 Task: Look for space in Ciudad Delicias, Mexico from 6th September, 2023 to 10th September, 2023 for 1 adult in price range Rs.9000 to Rs.17000. Place can be private room with 1  bedroom having 1 bed and 1 bathroom. Property type can be house, flat, guest house, hotel. Booking option can be shelf check-in. Required host language is English.
Action: Mouse moved to (400, 107)
Screenshot: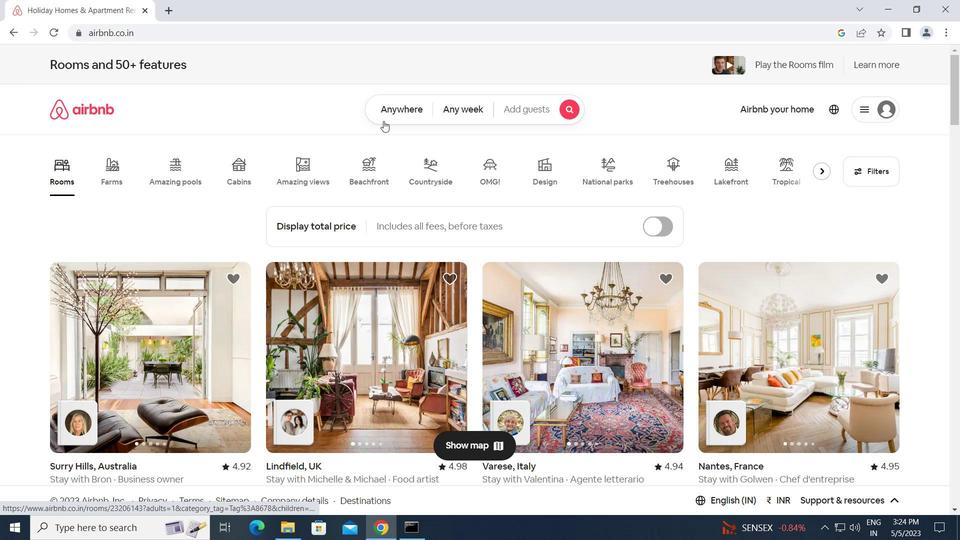 
Action: Mouse pressed left at (400, 107)
Screenshot: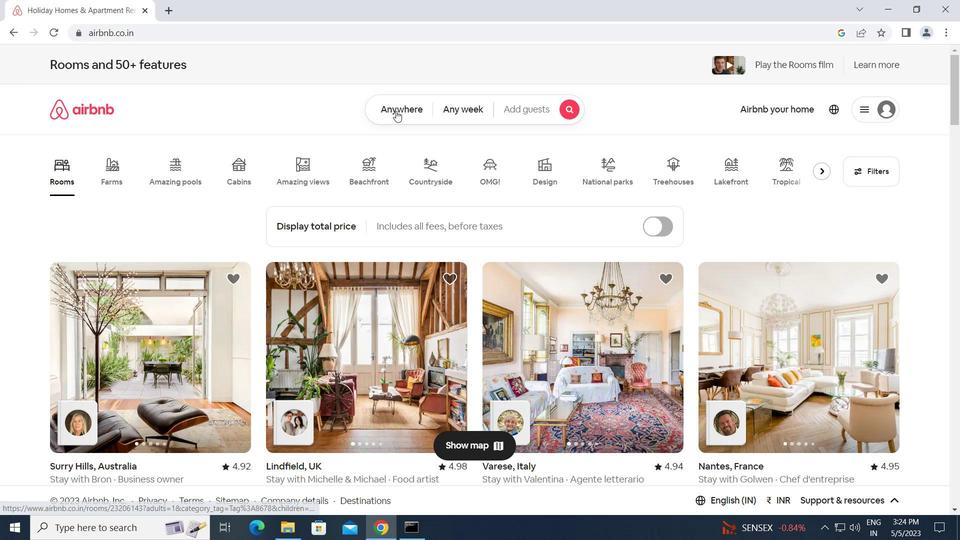 
Action: Mouse moved to (296, 149)
Screenshot: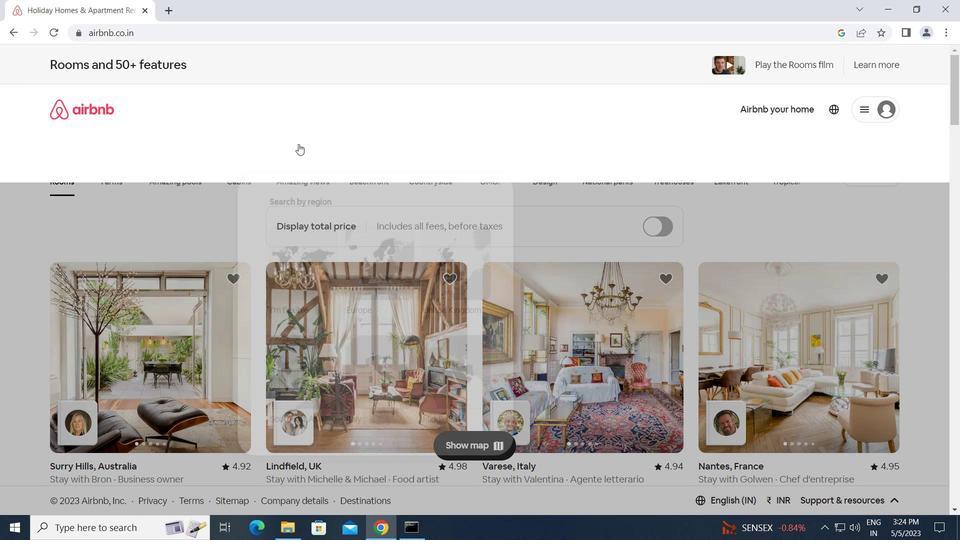 
Action: Mouse pressed left at (296, 149)
Screenshot: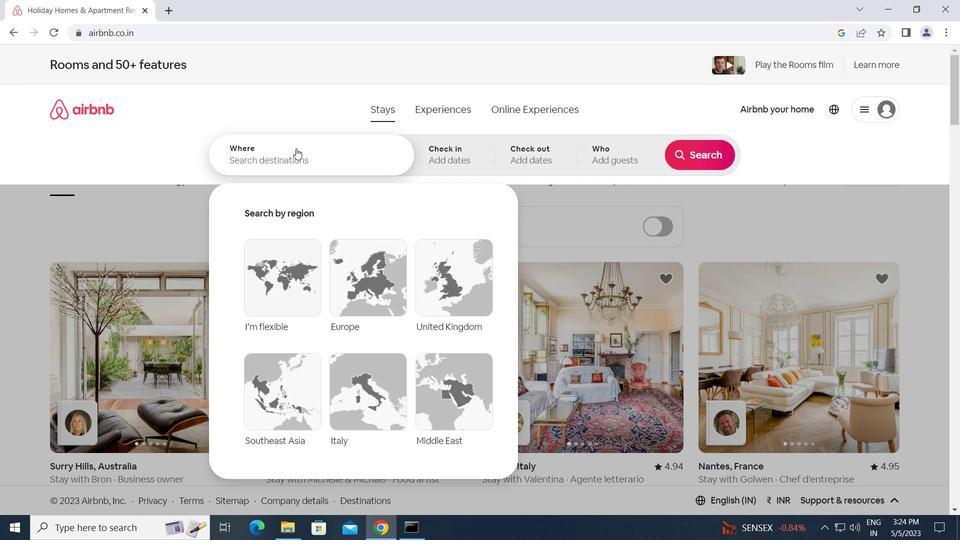 
Action: Key pressed <Key.caps_lock><Key.caps_lock>c<Key.caps_lock>iudad<Key.space><Key.caps_lock>d<Key.caps_lock>elicias,
Screenshot: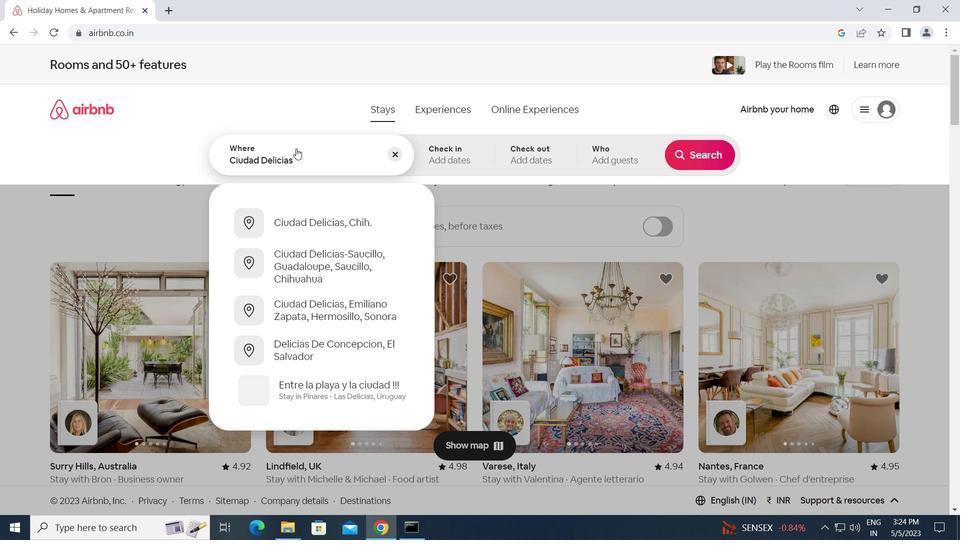 
Action: Mouse moved to (927, 65)
Screenshot: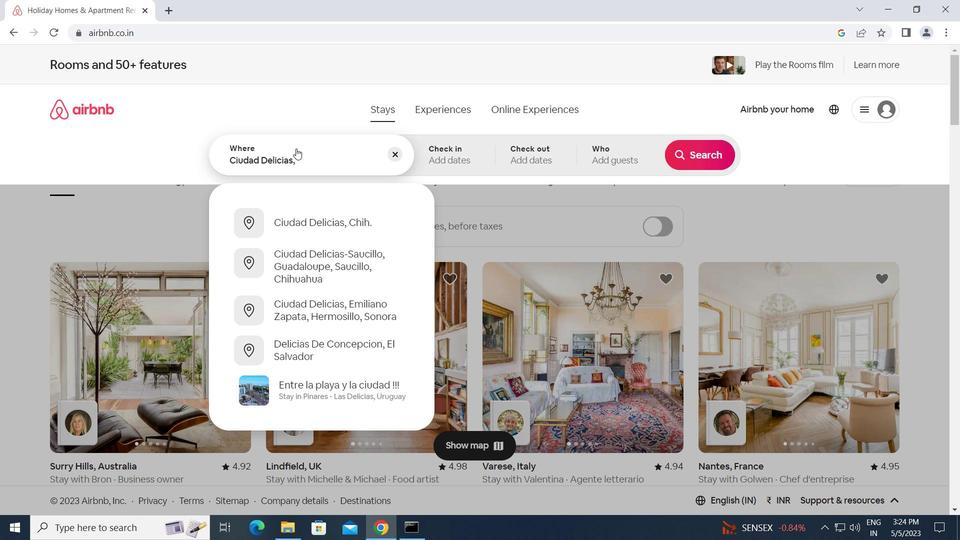 
Action: Key pressed <Key.caps_lock><Key.space>m<Key.caps_lock>exico<Key.enter>
Screenshot: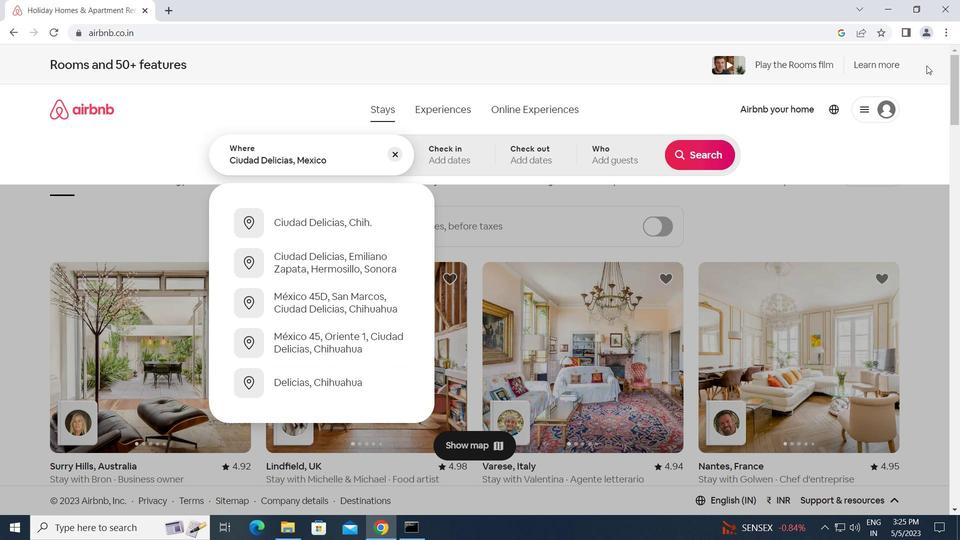 
Action: Mouse moved to (704, 256)
Screenshot: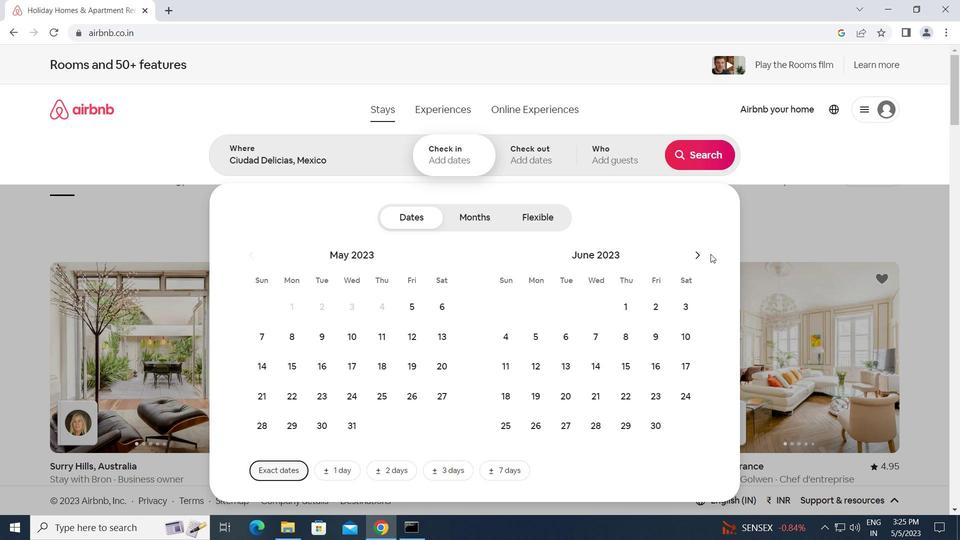 
Action: Mouse pressed left at (704, 256)
Screenshot: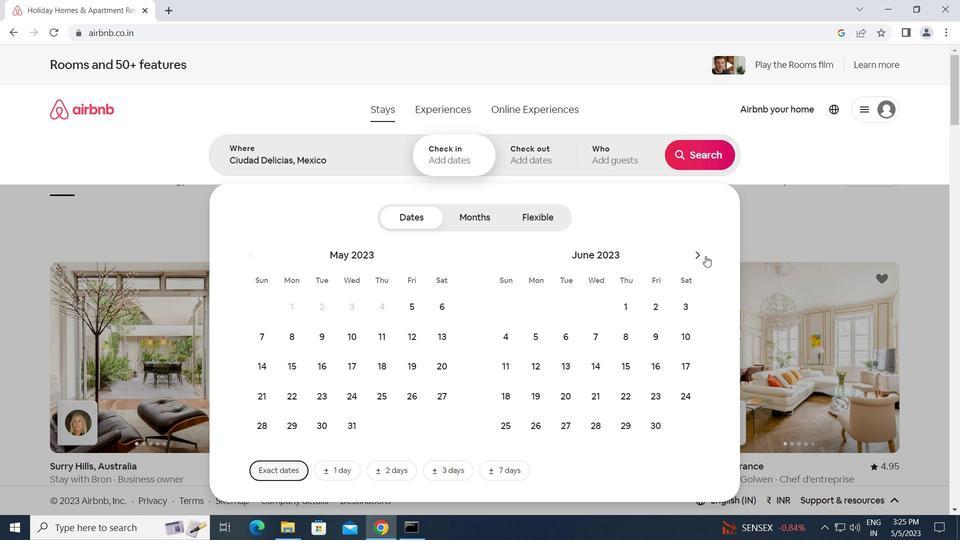 
Action: Mouse pressed left at (704, 256)
Screenshot: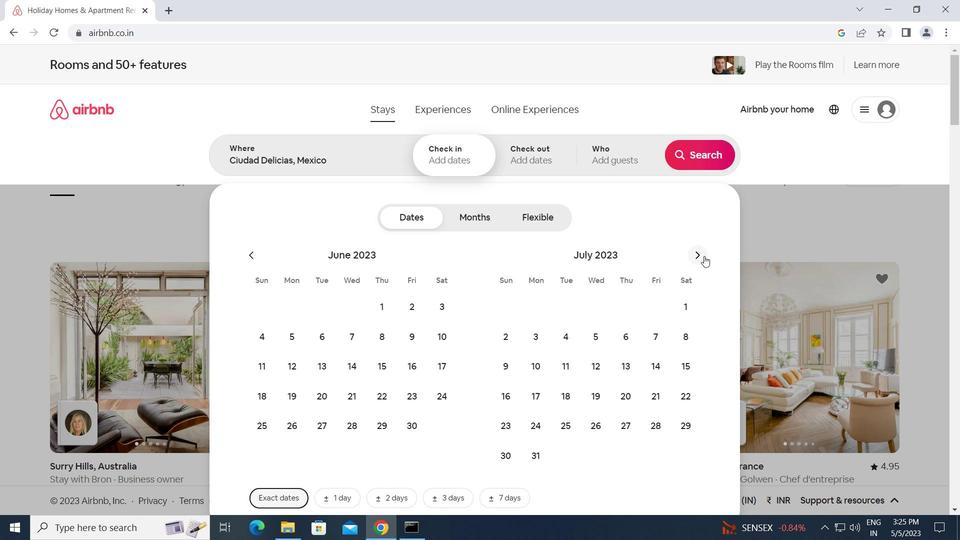 
Action: Mouse pressed left at (704, 256)
Screenshot: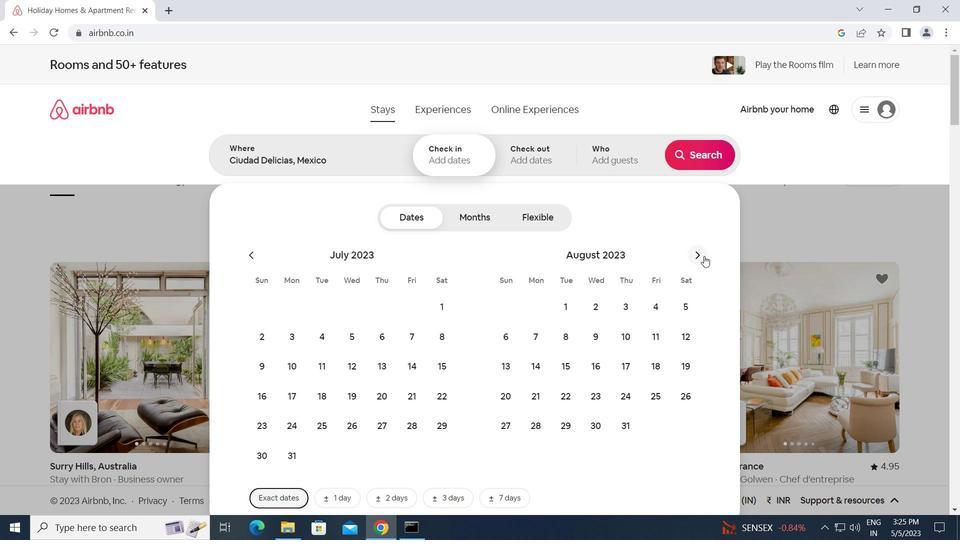 
Action: Mouse moved to (600, 332)
Screenshot: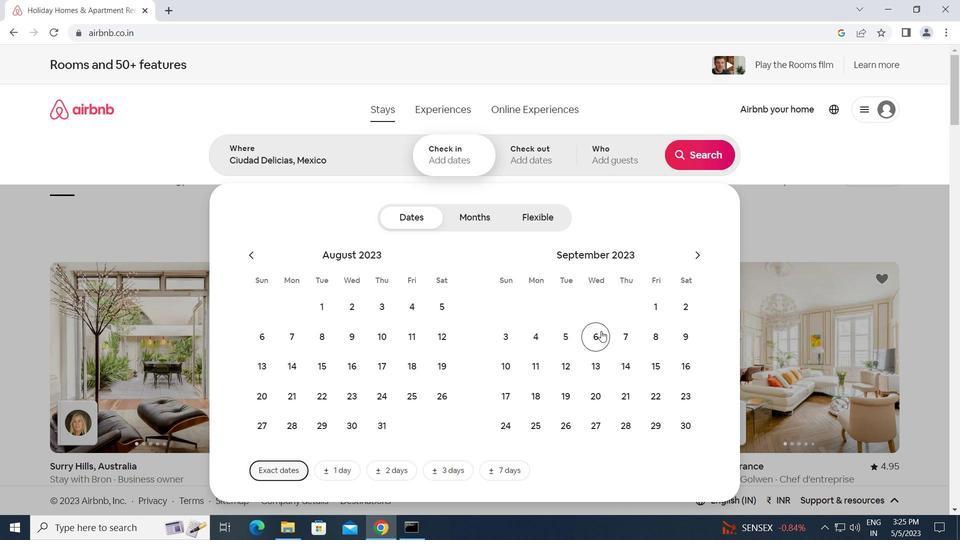 
Action: Mouse pressed left at (600, 332)
Screenshot: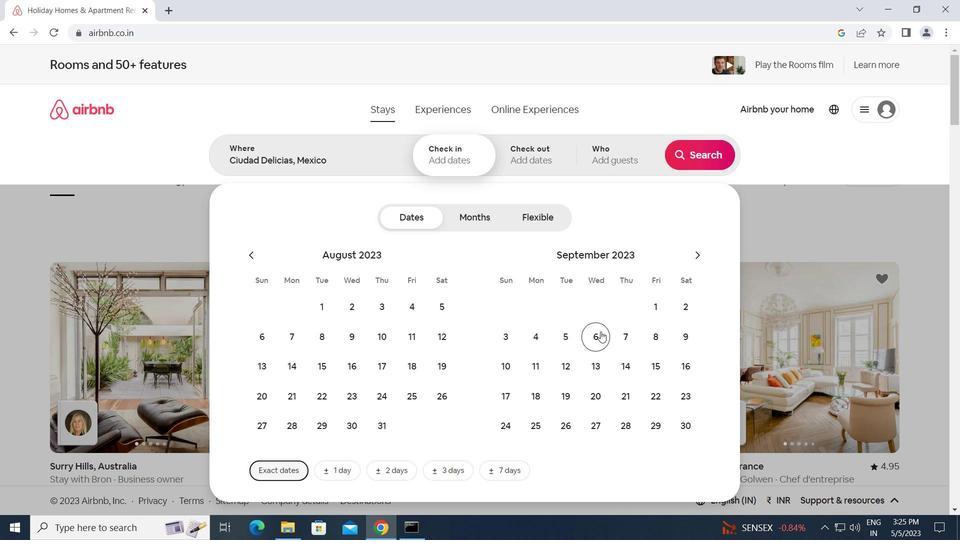 
Action: Mouse moved to (509, 369)
Screenshot: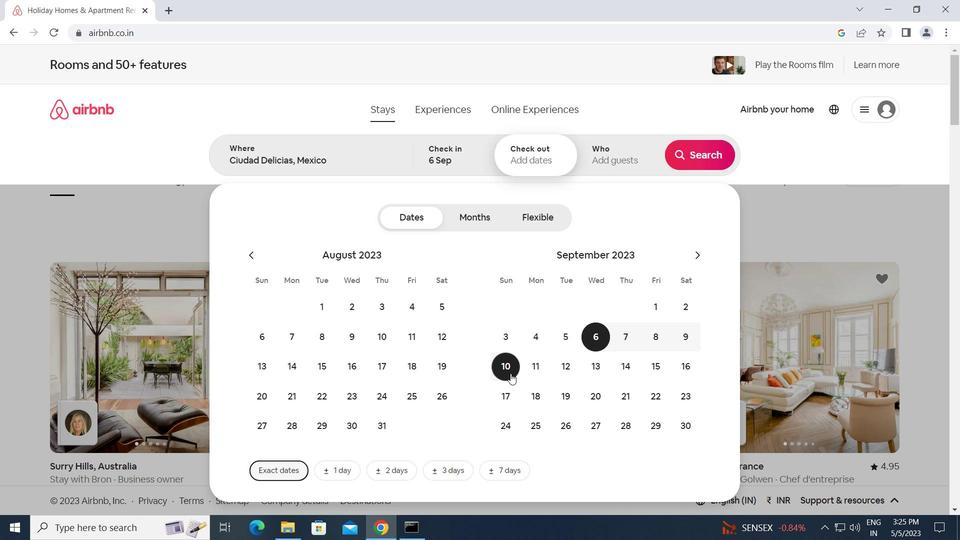 
Action: Mouse pressed left at (509, 369)
Screenshot: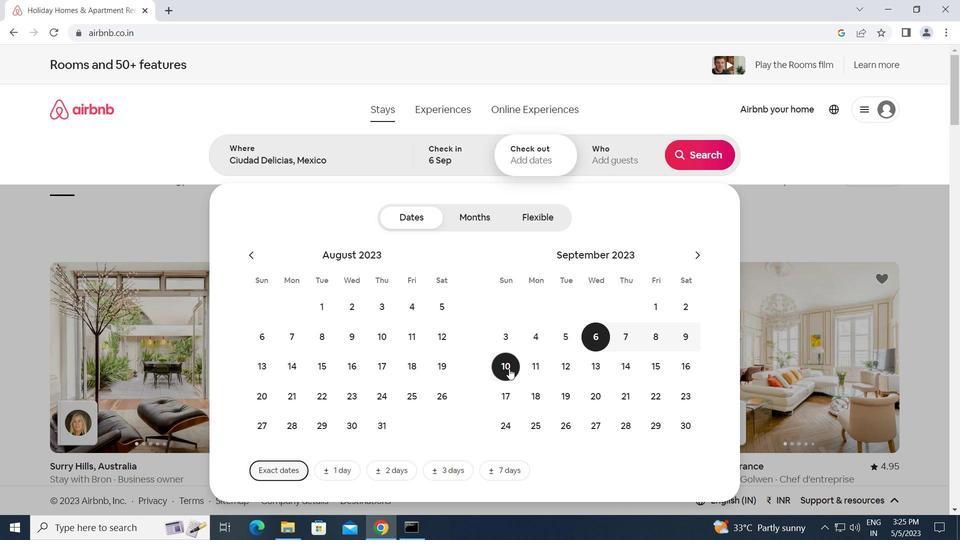 
Action: Mouse moved to (613, 154)
Screenshot: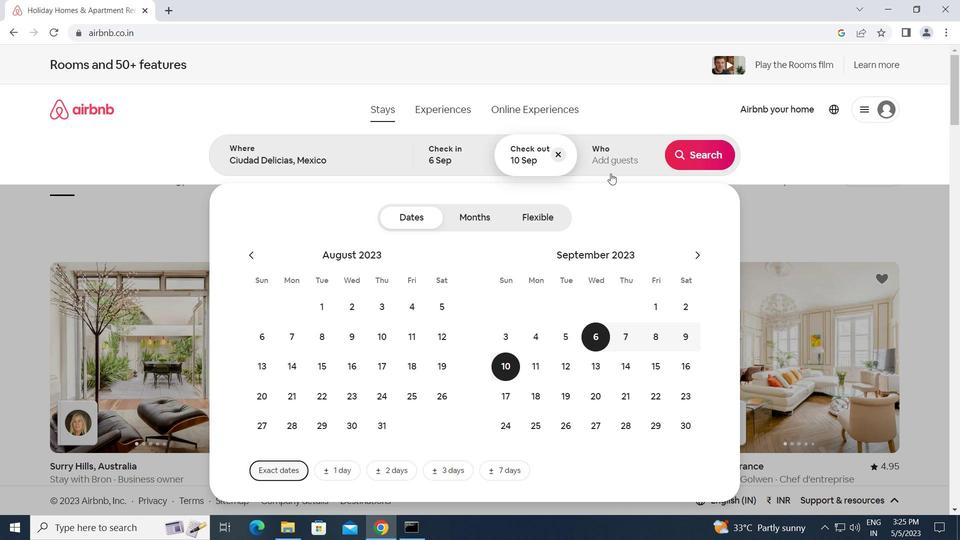 
Action: Mouse pressed left at (613, 154)
Screenshot: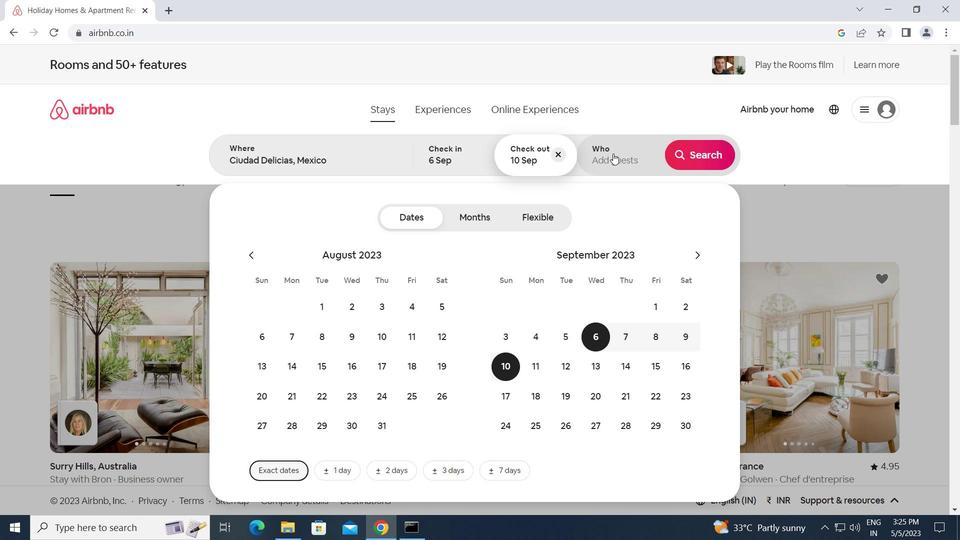 
Action: Mouse moved to (701, 215)
Screenshot: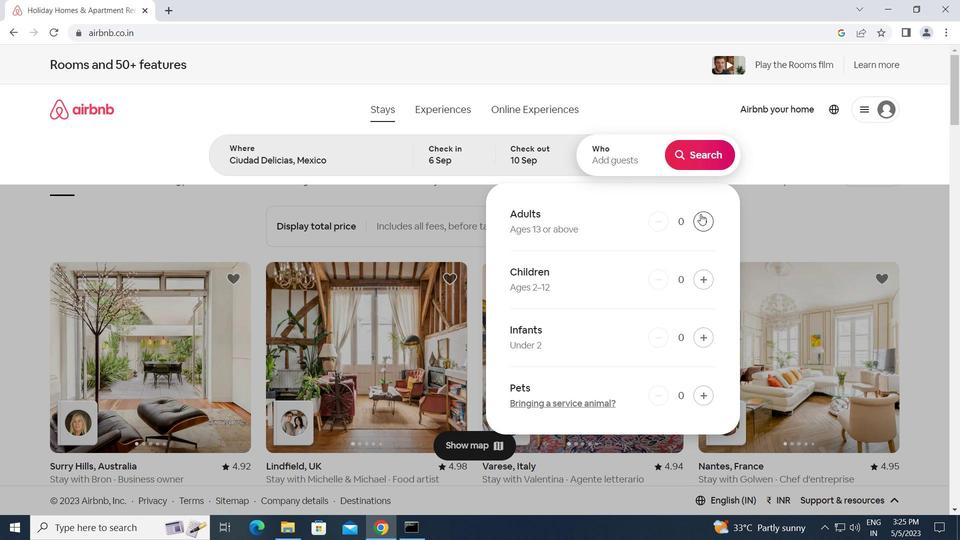 
Action: Mouse pressed left at (701, 215)
Screenshot: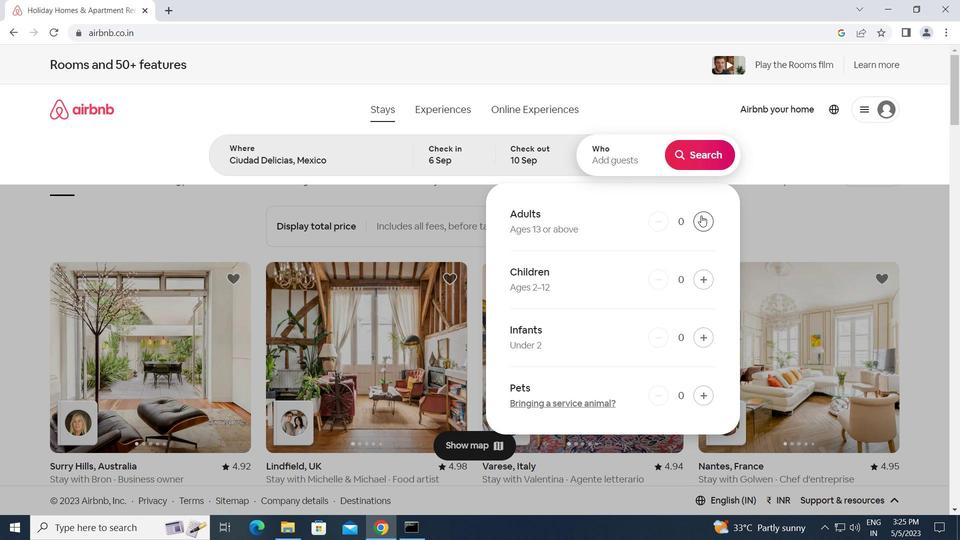 
Action: Mouse moved to (706, 149)
Screenshot: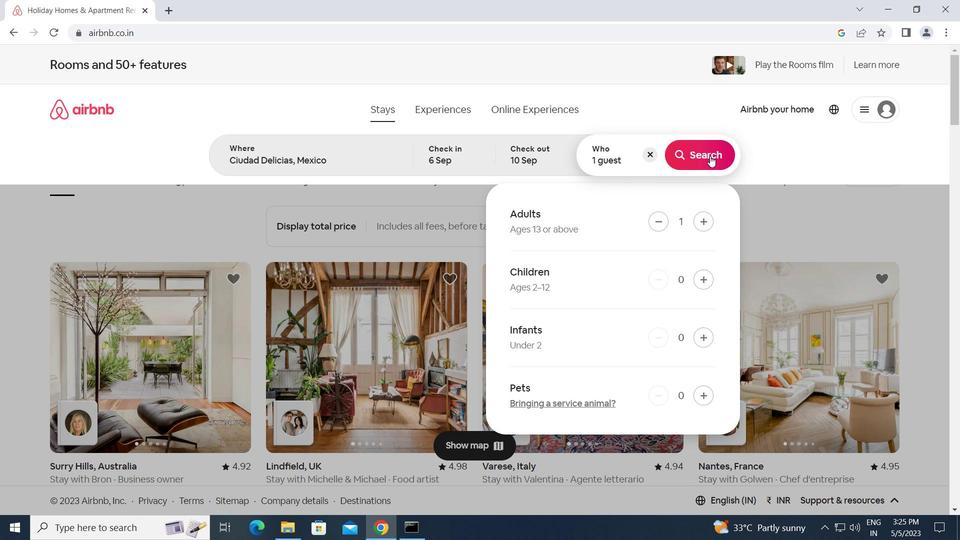 
Action: Mouse pressed left at (706, 149)
Screenshot: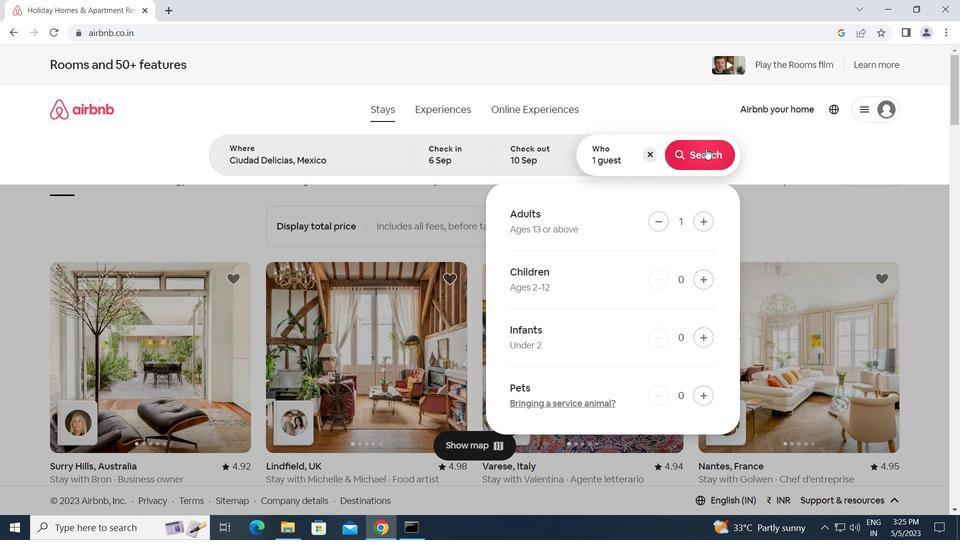
Action: Mouse moved to (896, 123)
Screenshot: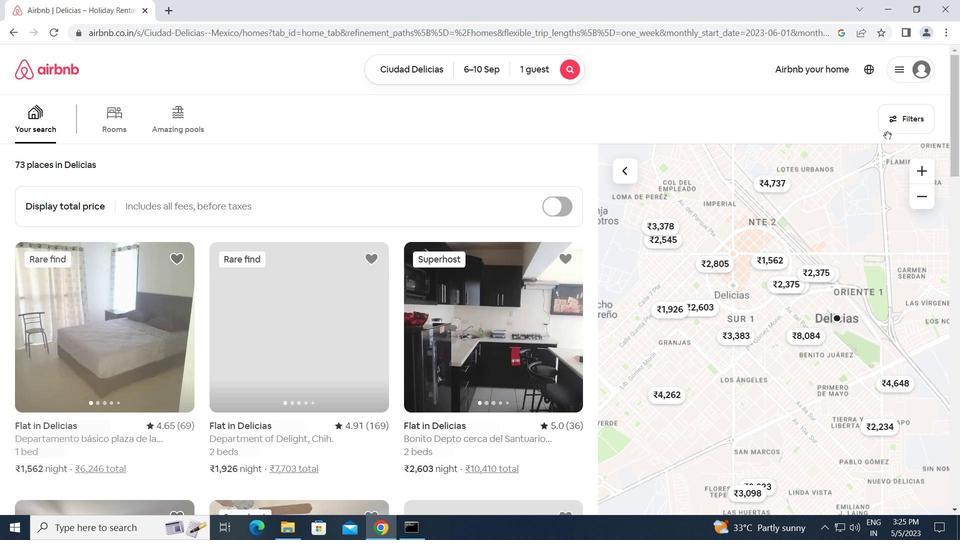 
Action: Mouse pressed left at (896, 123)
Screenshot: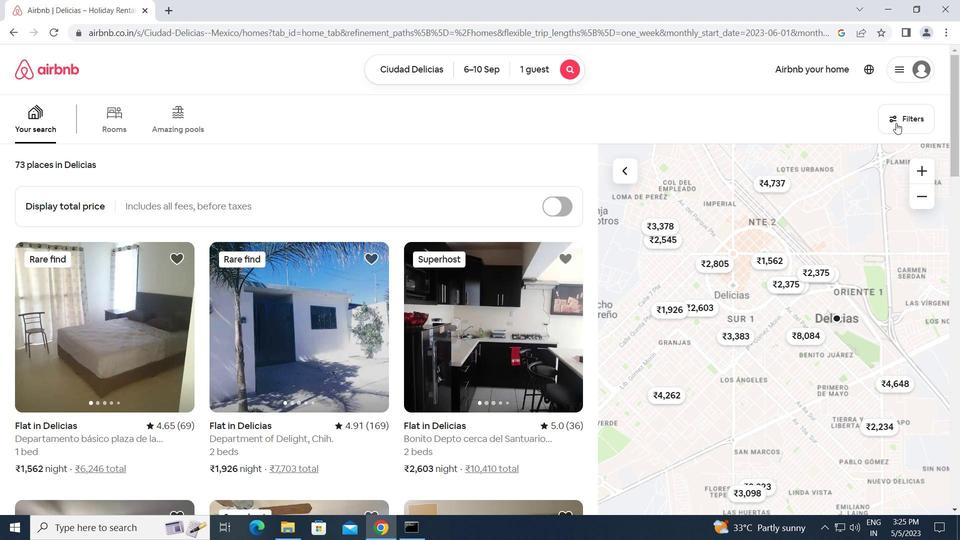 
Action: Mouse moved to (315, 395)
Screenshot: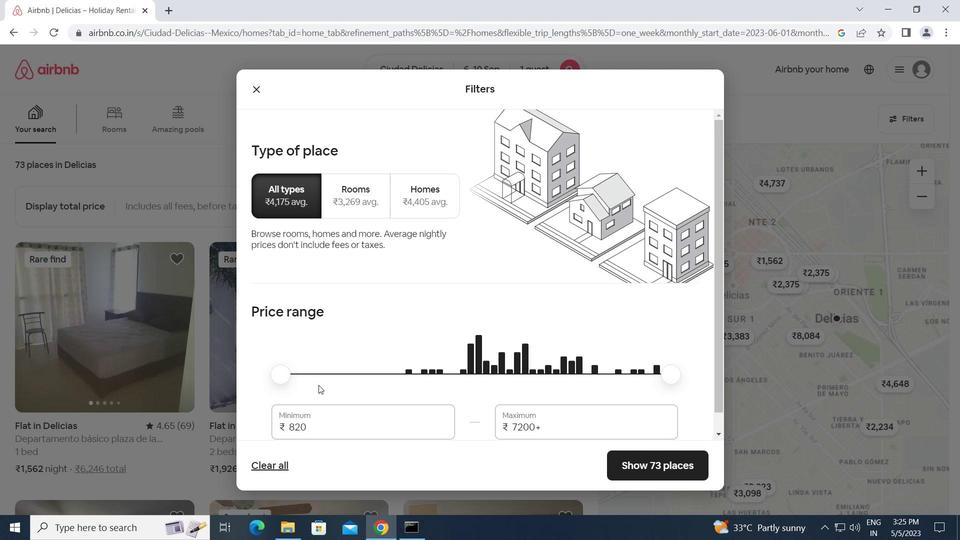 
Action: Mouse scrolled (315, 394) with delta (0, 0)
Screenshot: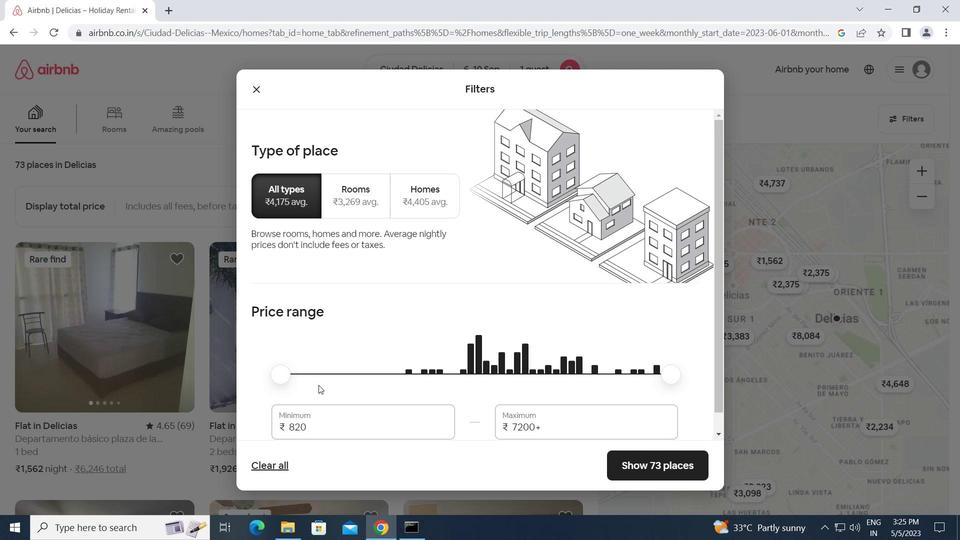 
Action: Mouse moved to (314, 396)
Screenshot: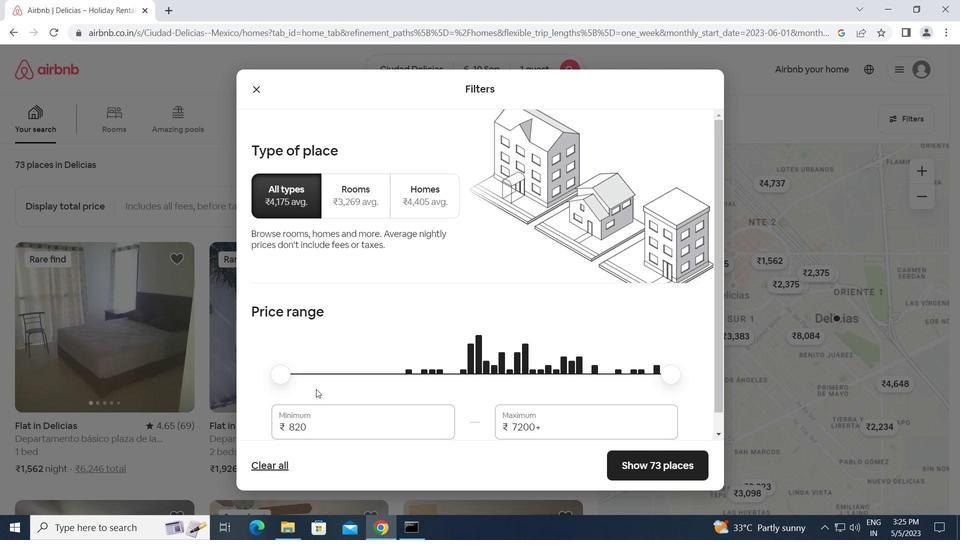 
Action: Mouse scrolled (314, 395) with delta (0, 0)
Screenshot: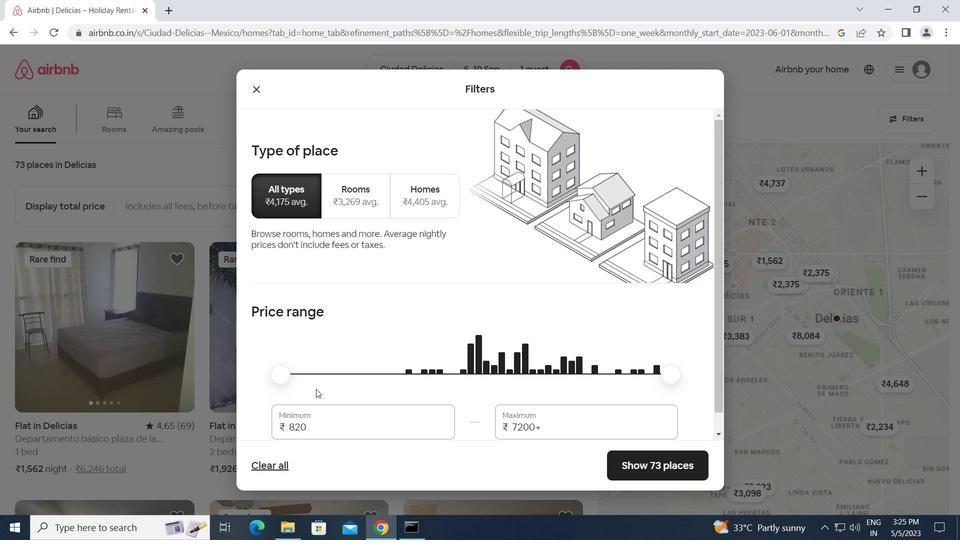 
Action: Mouse moved to (312, 405)
Screenshot: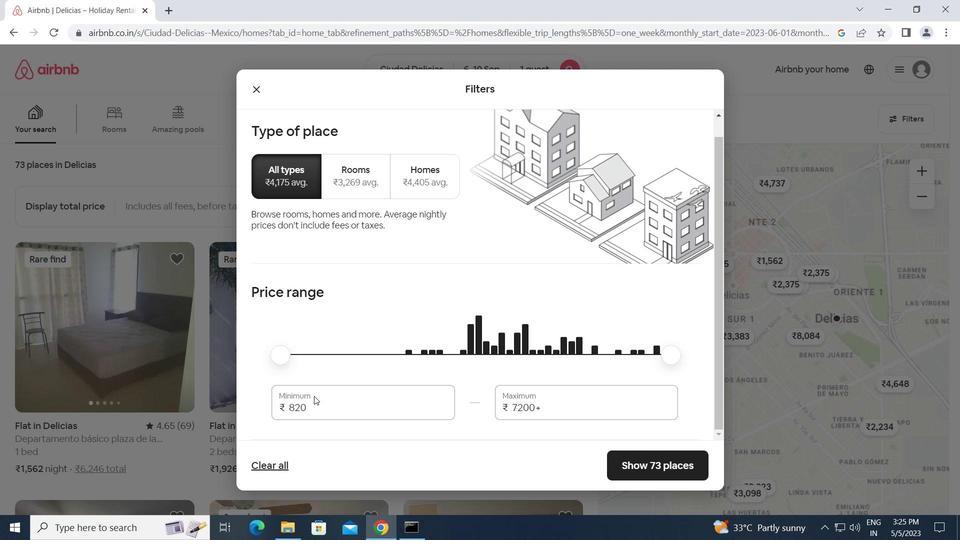 
Action: Mouse pressed left at (312, 405)
Screenshot: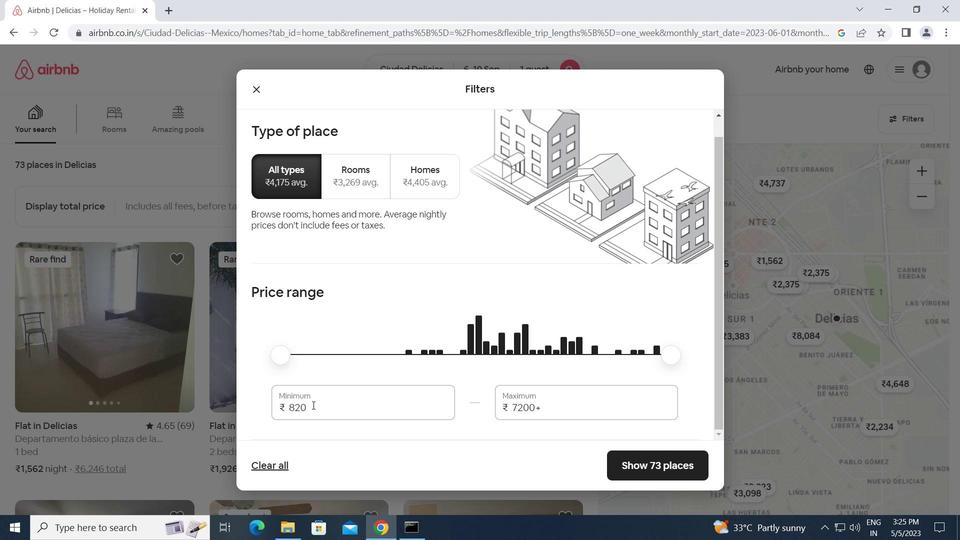 
Action: Mouse moved to (243, 409)
Screenshot: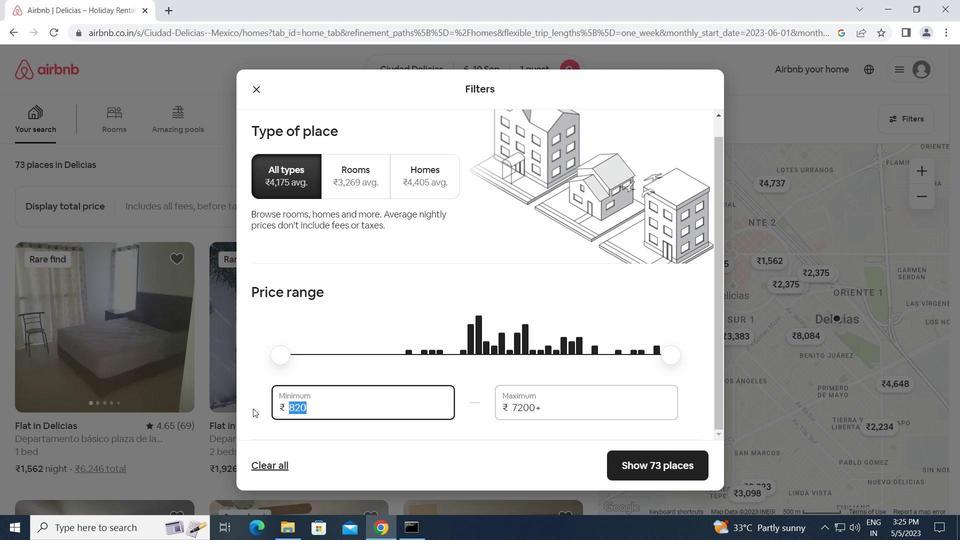 
Action: Key pressed 9000<Key.tab>17000
Screenshot: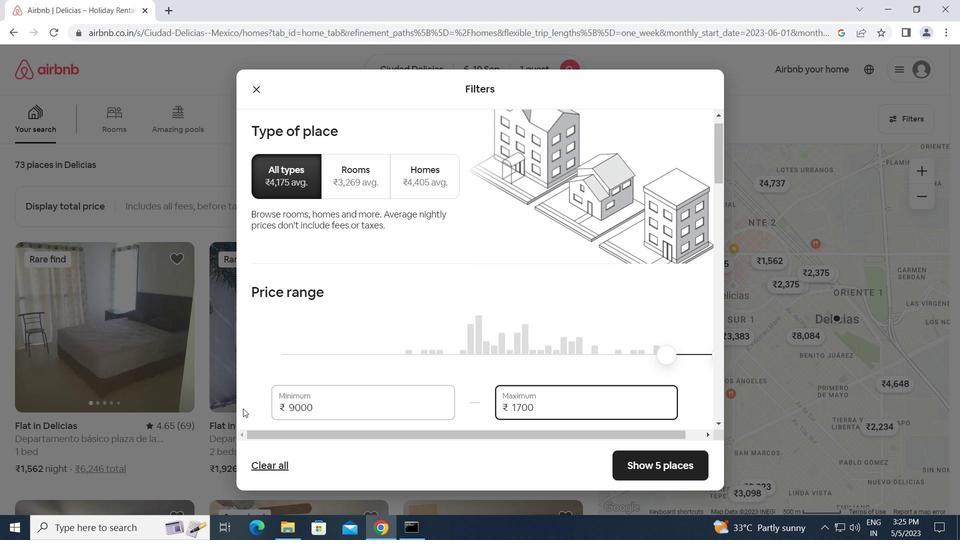 
Action: Mouse moved to (281, 402)
Screenshot: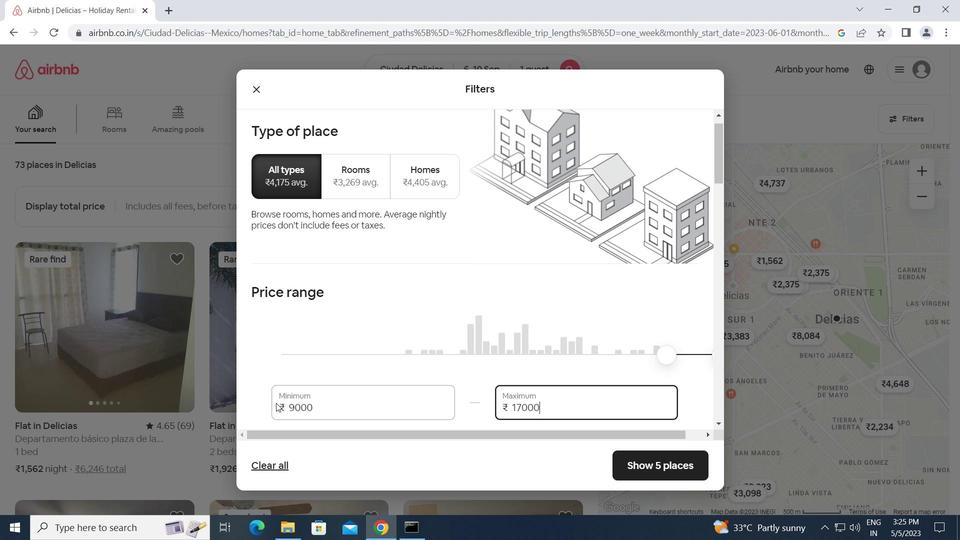 
Action: Mouse scrolled (281, 402) with delta (0, 0)
Screenshot: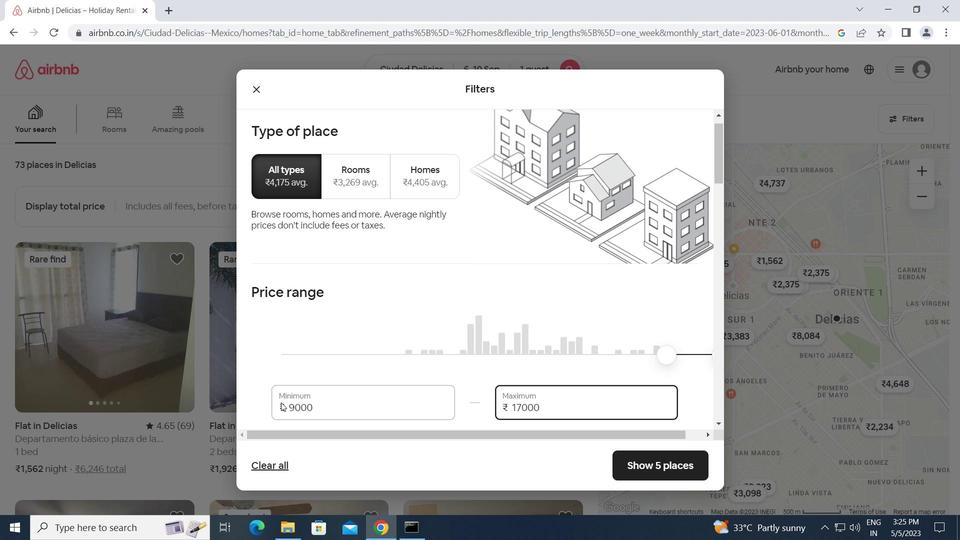 
Action: Mouse scrolled (281, 402) with delta (0, 0)
Screenshot: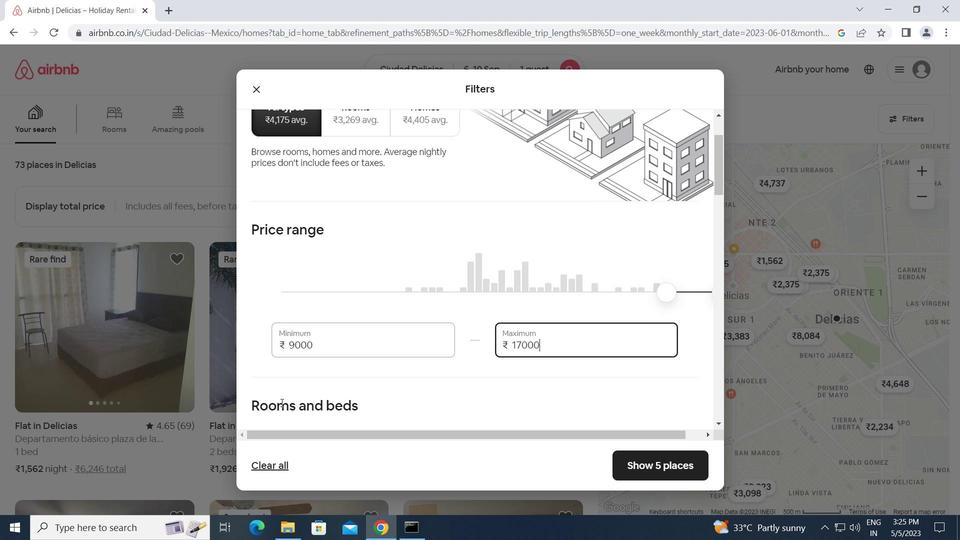 
Action: Mouse moved to (375, 366)
Screenshot: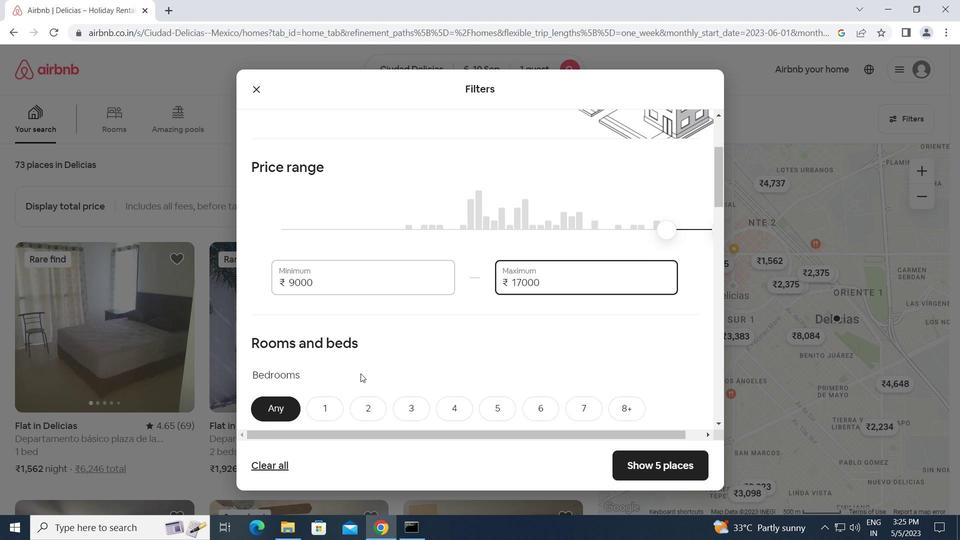 
Action: Mouse scrolled (375, 366) with delta (0, 0)
Screenshot: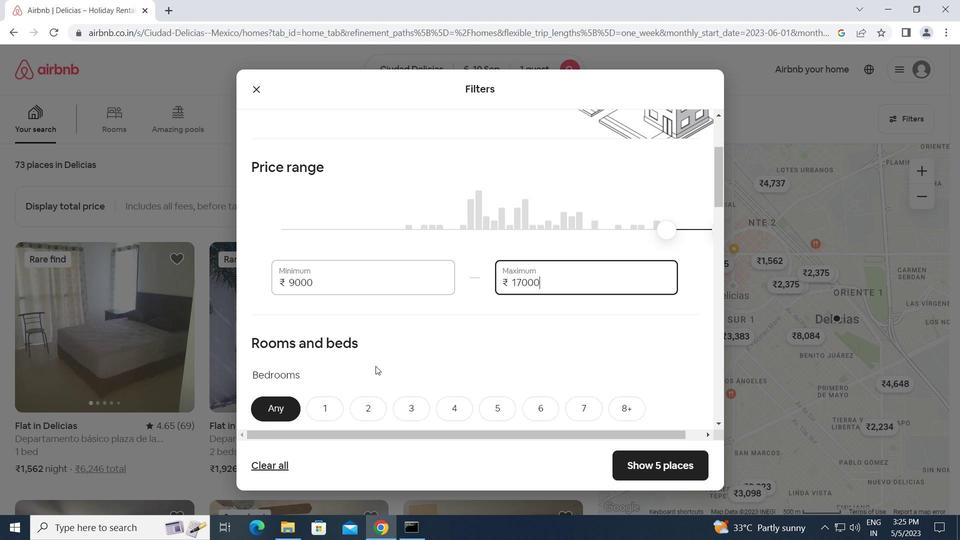 
Action: Mouse scrolled (375, 366) with delta (0, 0)
Screenshot: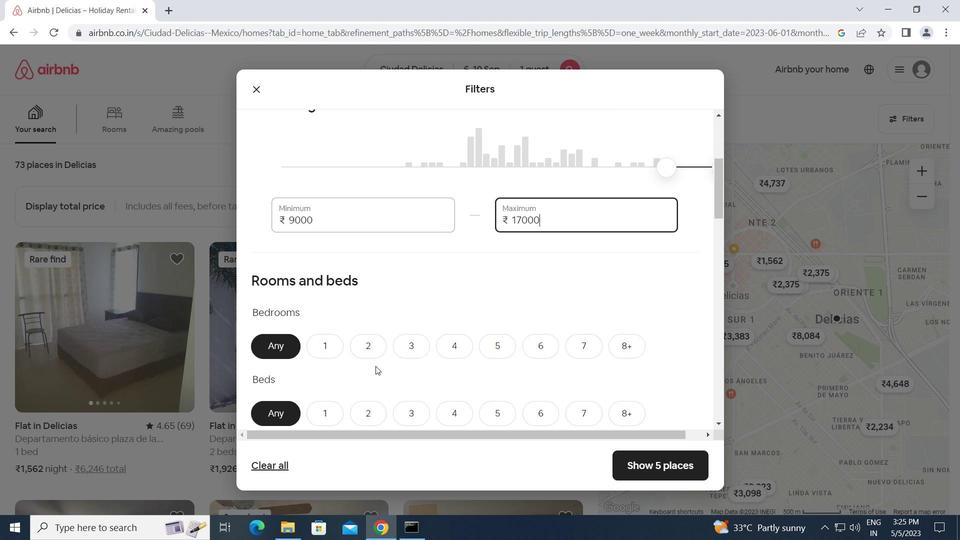 
Action: Mouse scrolled (375, 366) with delta (0, 0)
Screenshot: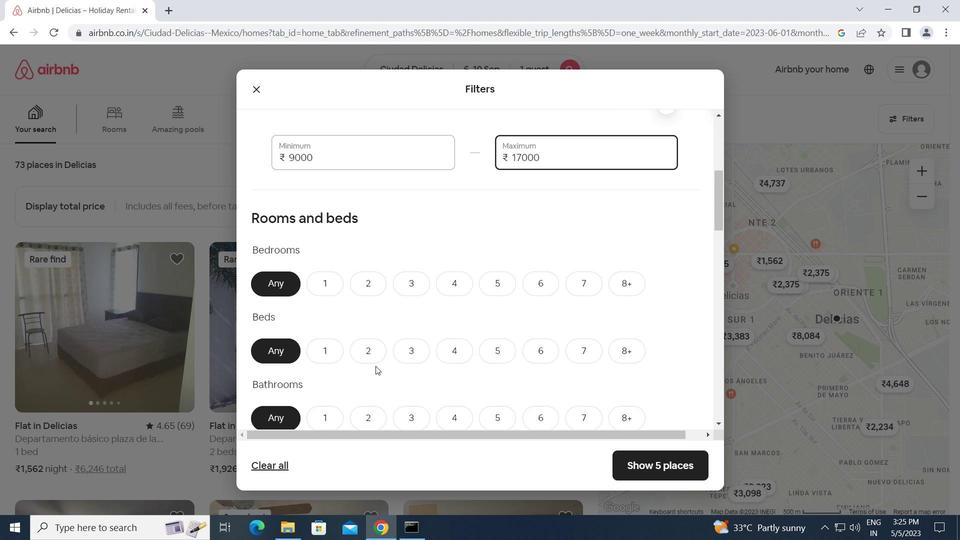 
Action: Mouse moved to (323, 221)
Screenshot: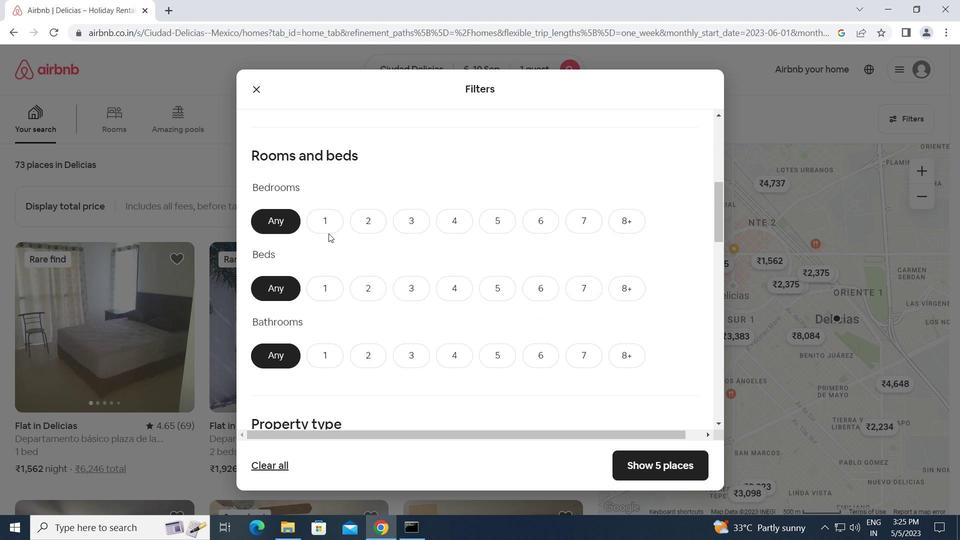 
Action: Mouse pressed left at (323, 221)
Screenshot: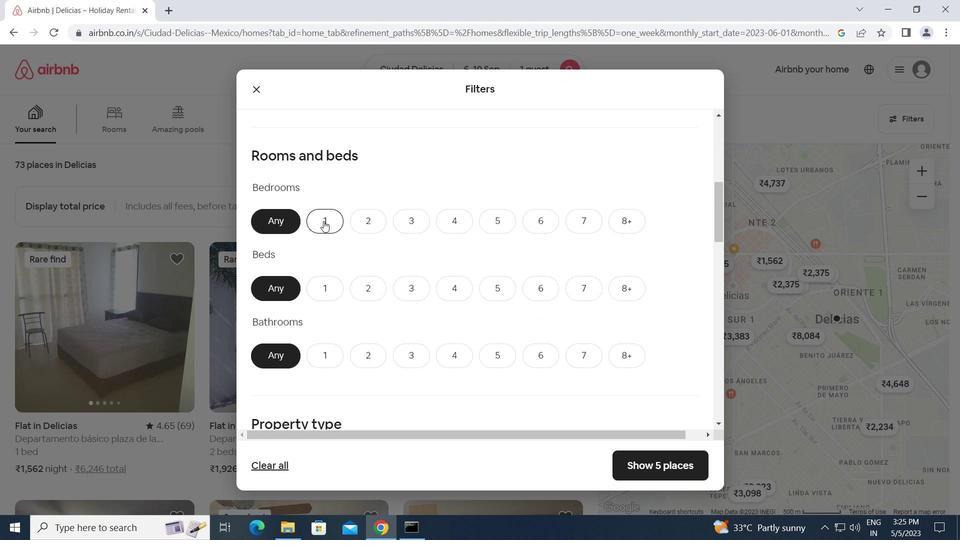 
Action: Mouse moved to (321, 290)
Screenshot: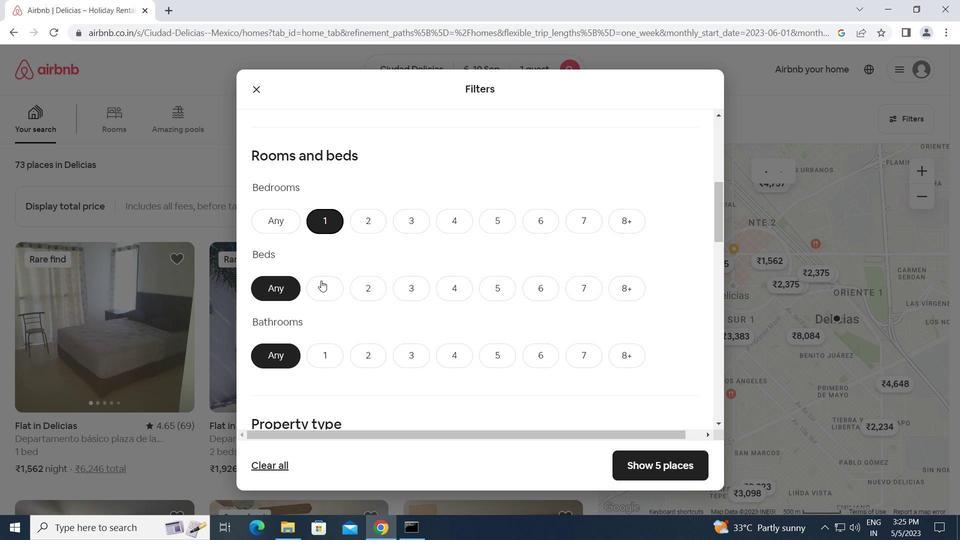 
Action: Mouse pressed left at (321, 290)
Screenshot: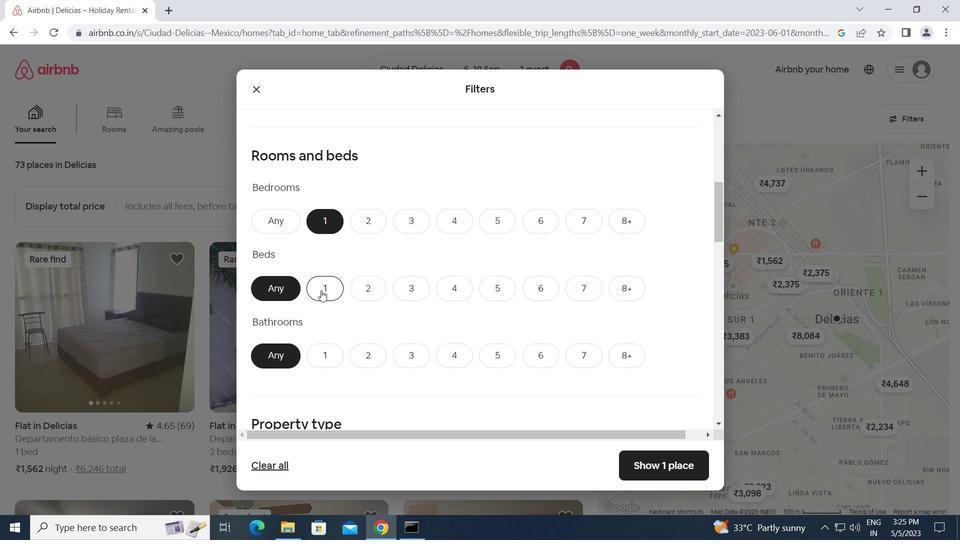 
Action: Mouse moved to (325, 353)
Screenshot: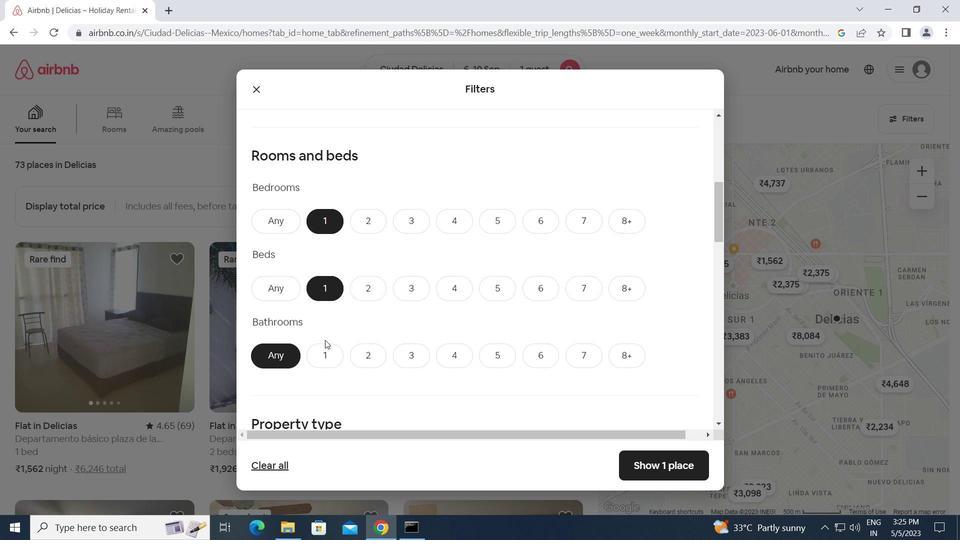 
Action: Mouse pressed left at (325, 353)
Screenshot: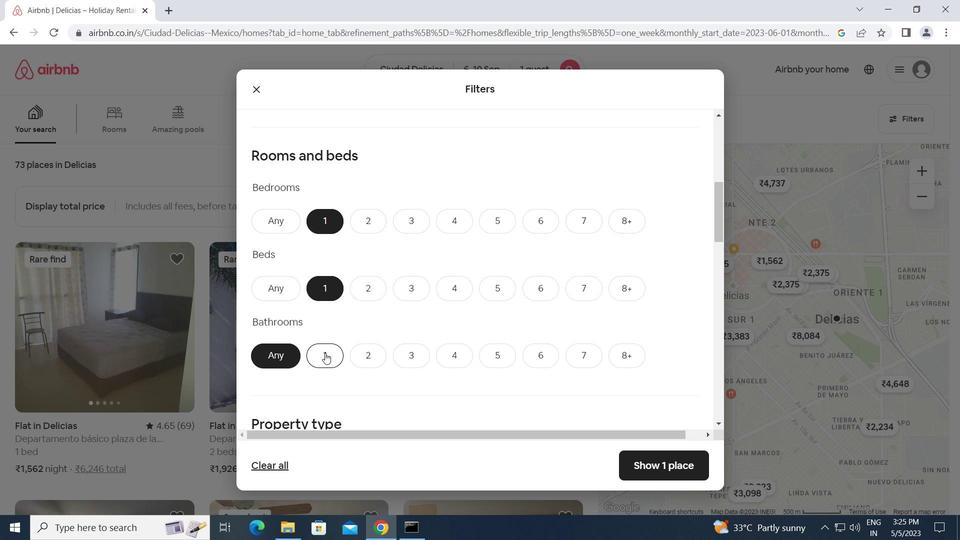 
Action: Mouse moved to (372, 362)
Screenshot: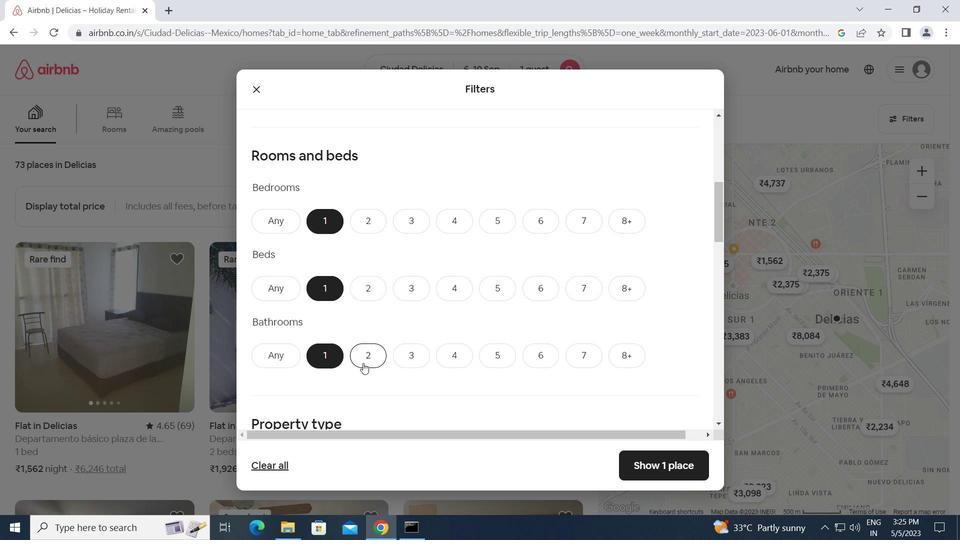 
Action: Mouse scrolled (372, 361) with delta (0, 0)
Screenshot: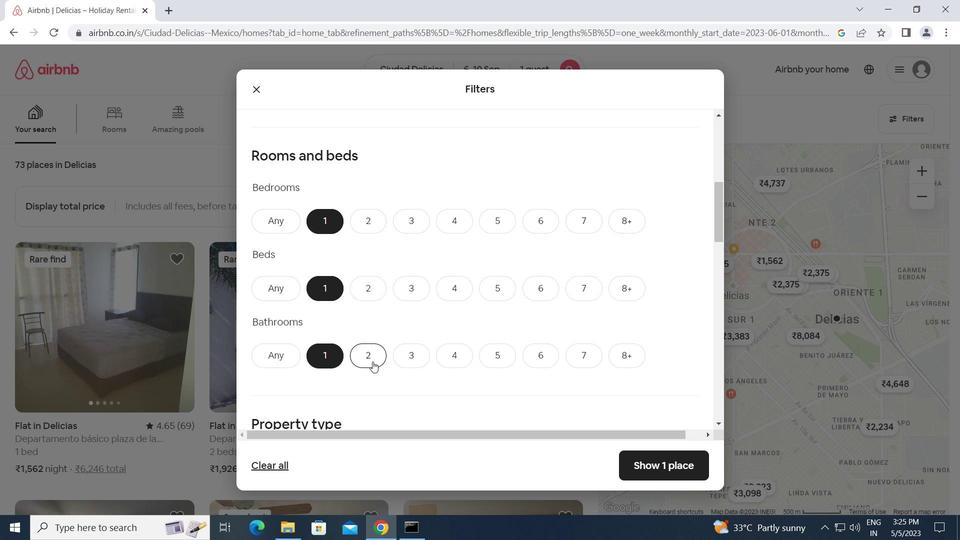 
Action: Mouse scrolled (372, 361) with delta (0, 0)
Screenshot: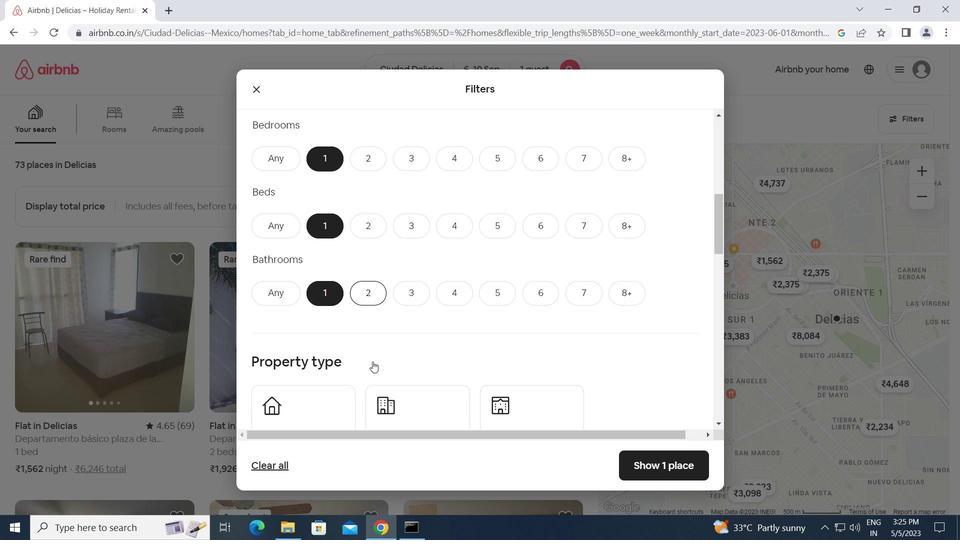 
Action: Mouse moved to (297, 353)
Screenshot: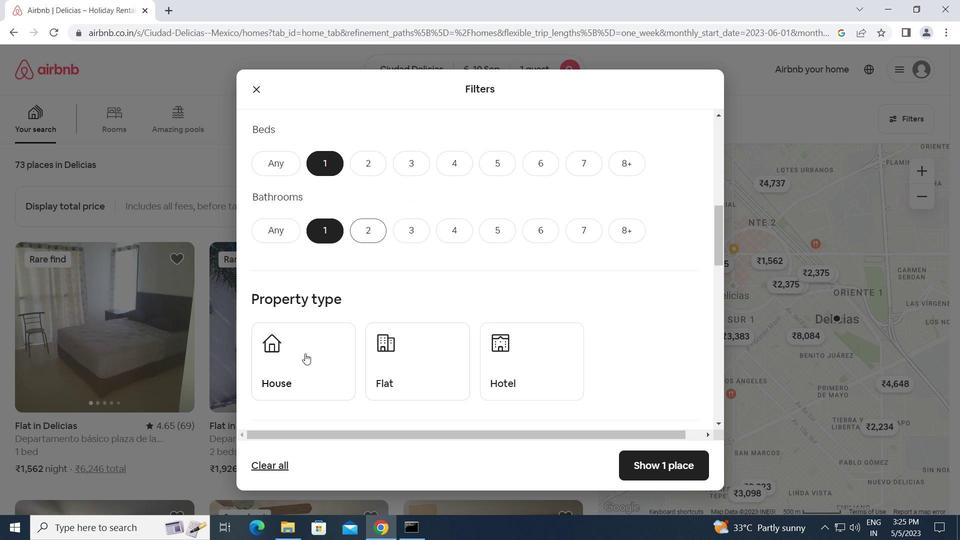 
Action: Mouse pressed left at (297, 353)
Screenshot: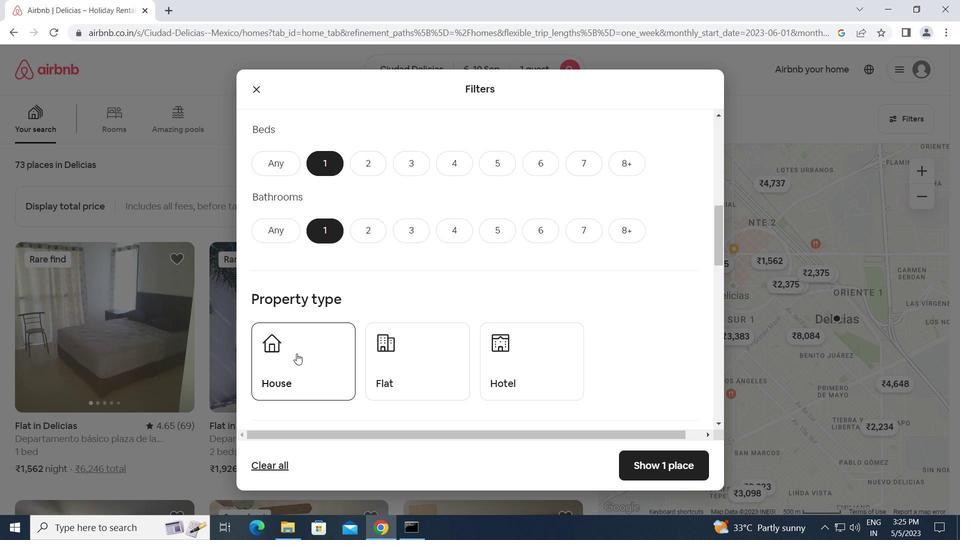 
Action: Mouse moved to (413, 351)
Screenshot: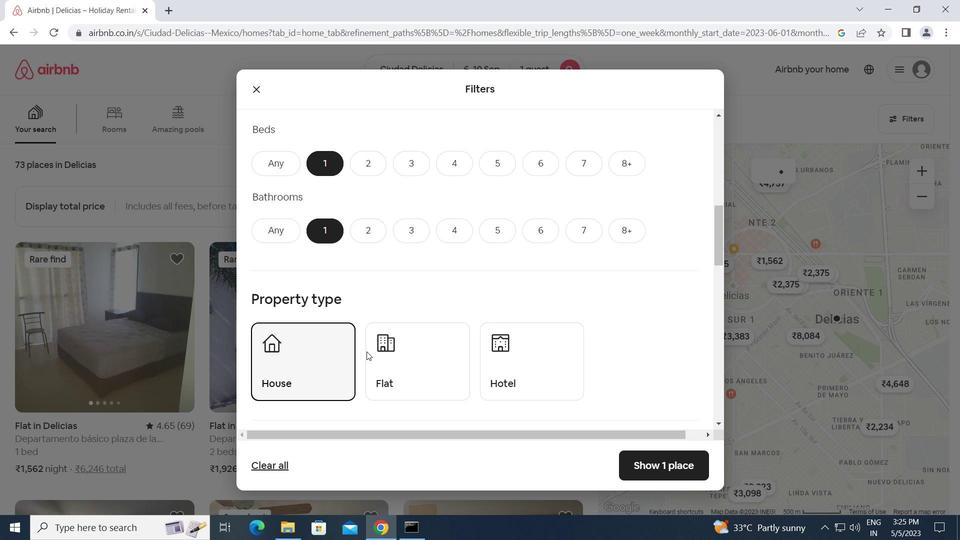 
Action: Mouse pressed left at (413, 351)
Screenshot: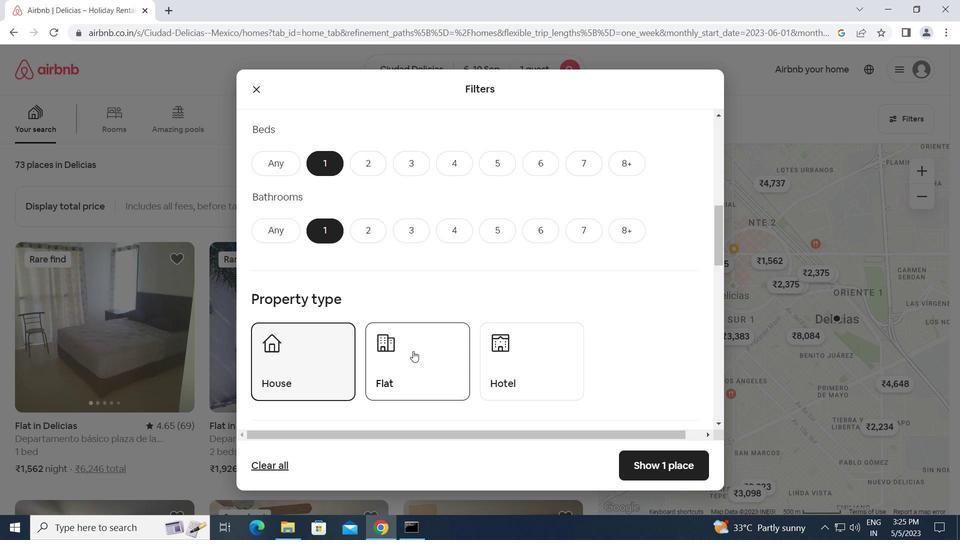 
Action: Mouse moved to (510, 357)
Screenshot: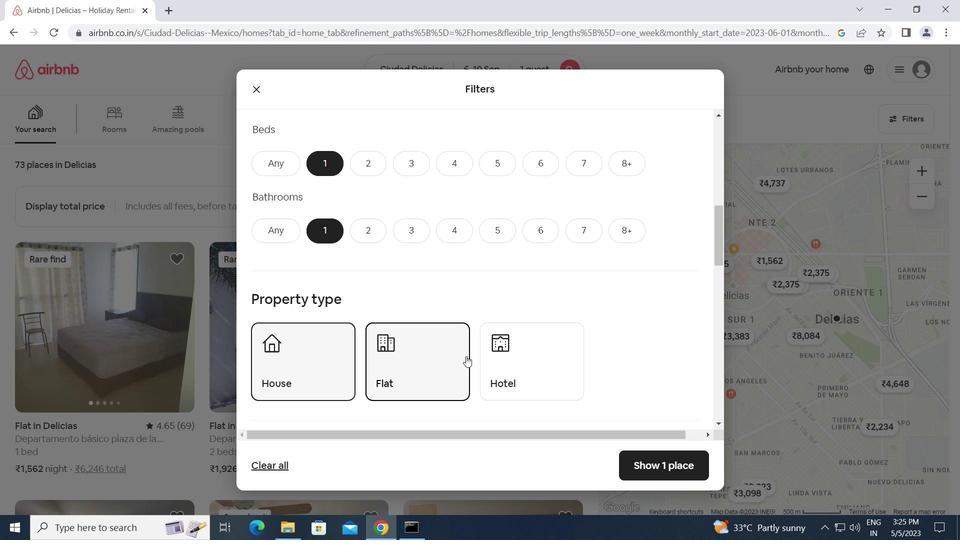 
Action: Mouse pressed left at (510, 357)
Screenshot: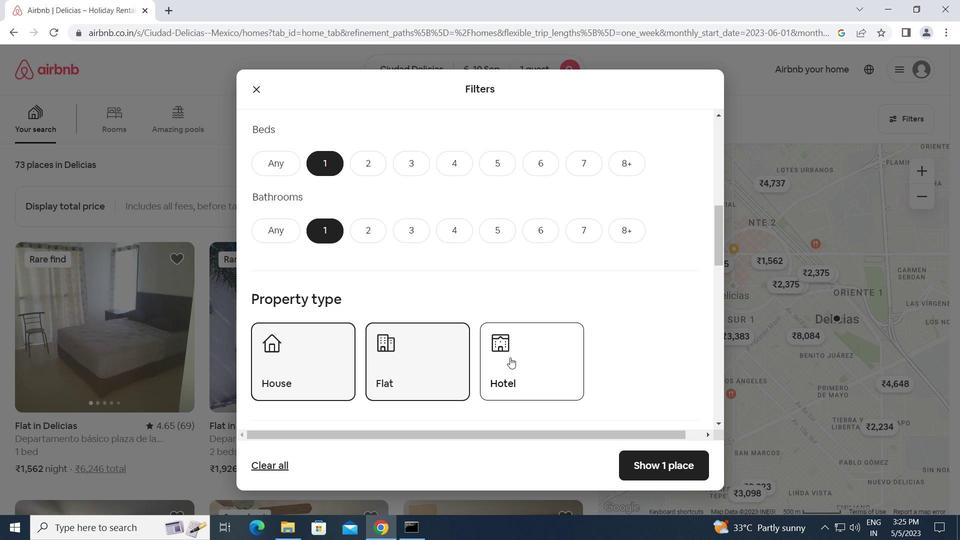 
Action: Mouse moved to (363, 389)
Screenshot: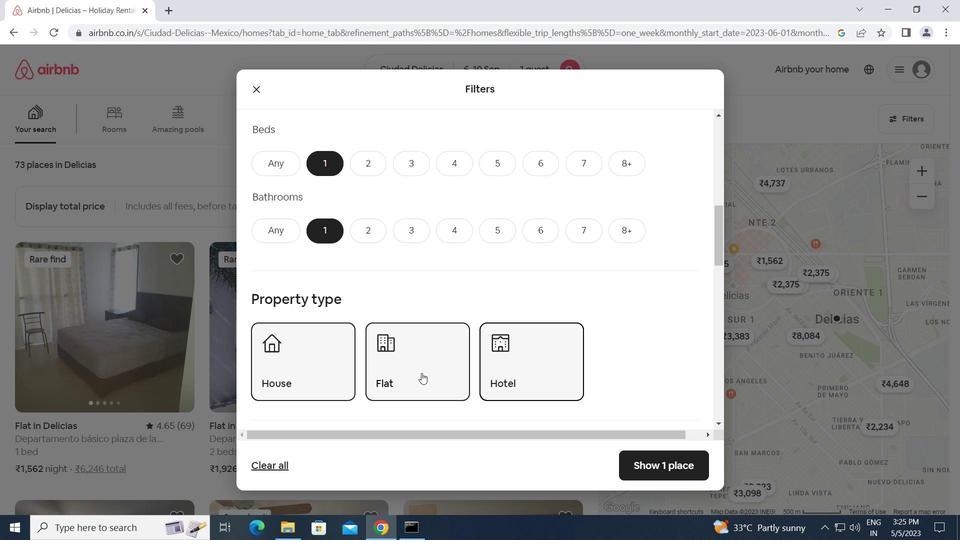 
Action: Mouse scrolled (363, 388) with delta (0, 0)
Screenshot: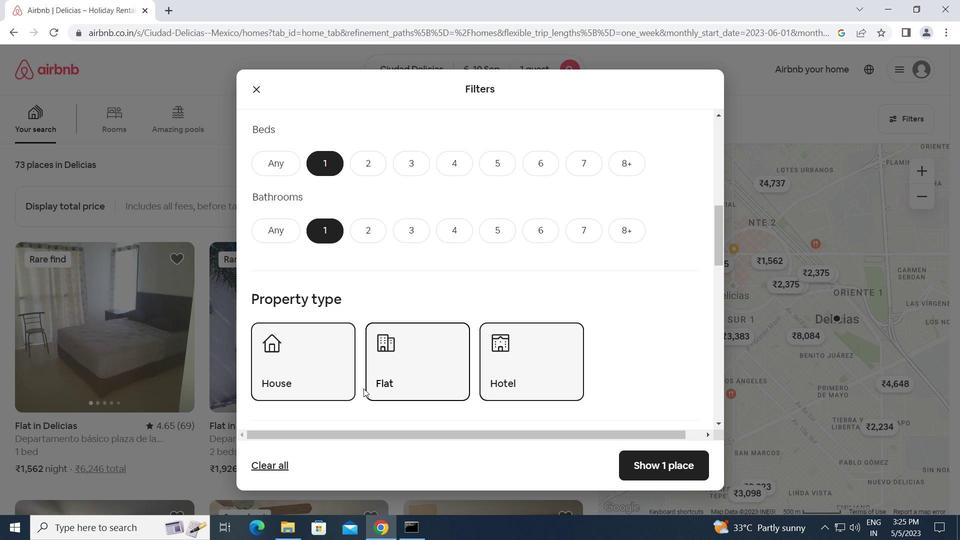 
Action: Mouse scrolled (363, 388) with delta (0, 0)
Screenshot: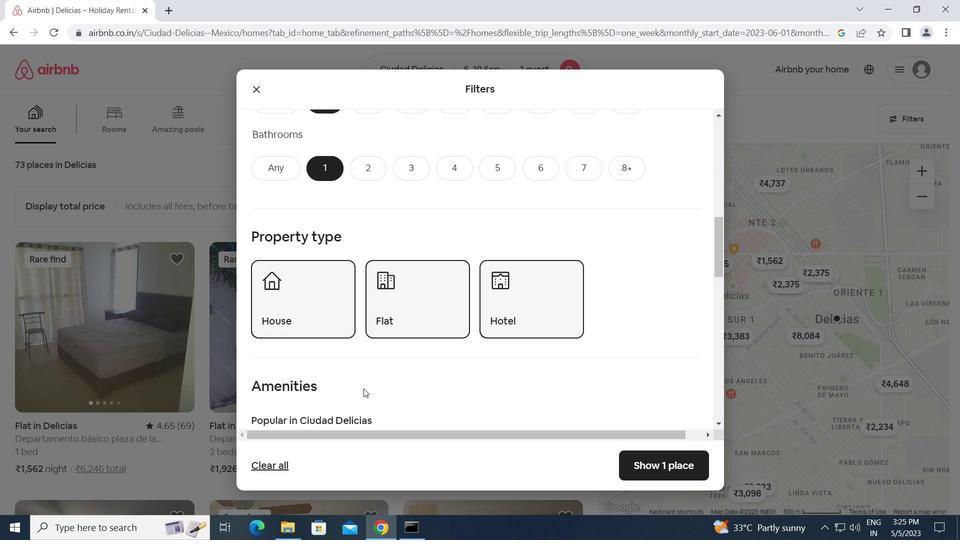 
Action: Mouse scrolled (363, 388) with delta (0, 0)
Screenshot: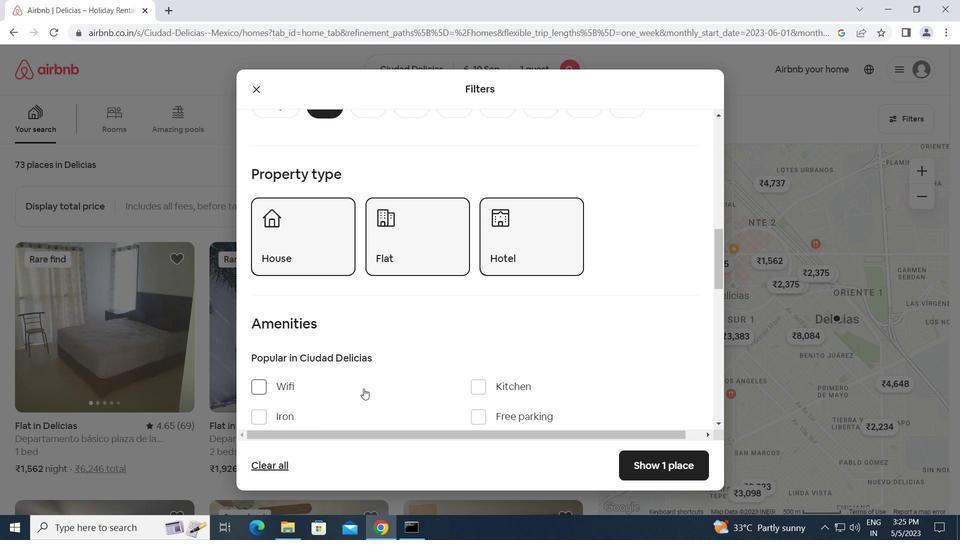 
Action: Mouse scrolled (363, 388) with delta (0, 0)
Screenshot: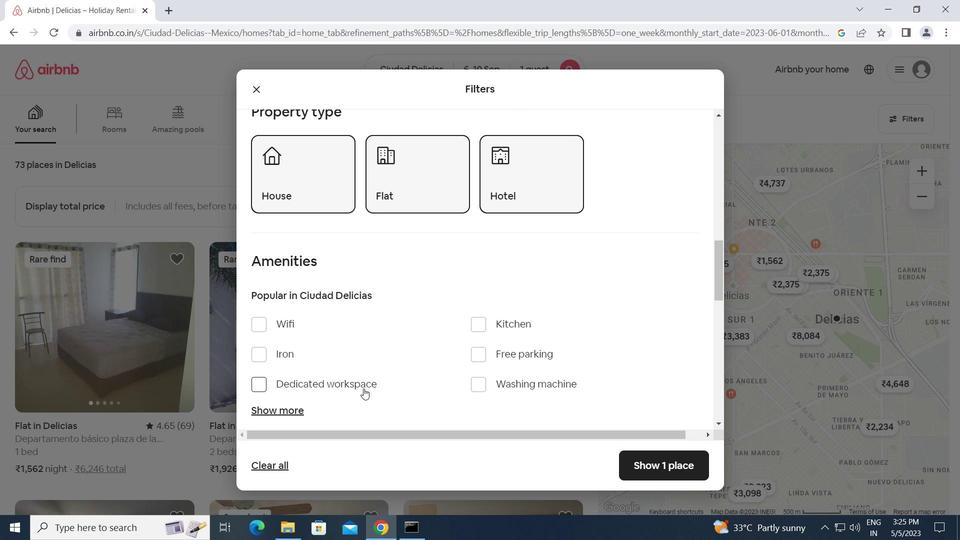 
Action: Mouse scrolled (363, 388) with delta (0, 0)
Screenshot: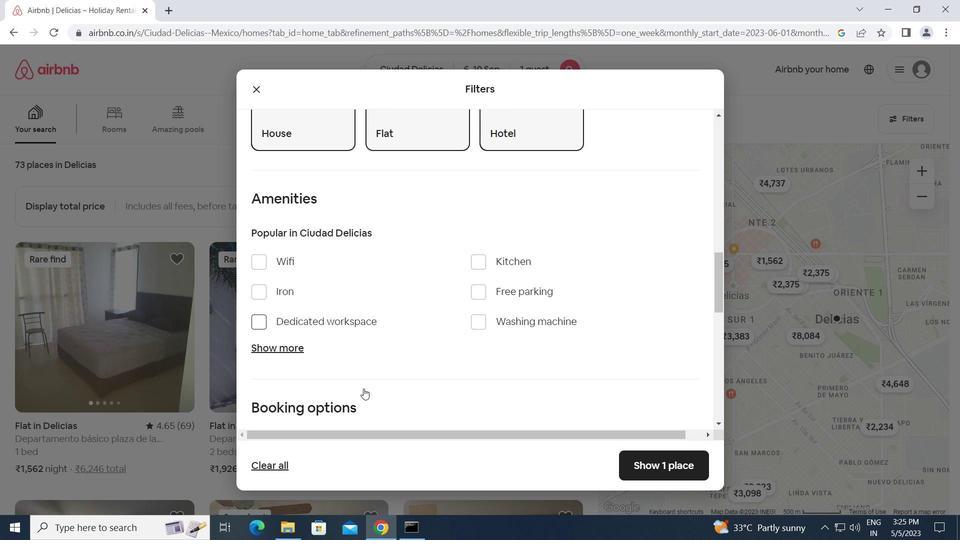 
Action: Mouse scrolled (363, 388) with delta (0, 0)
Screenshot: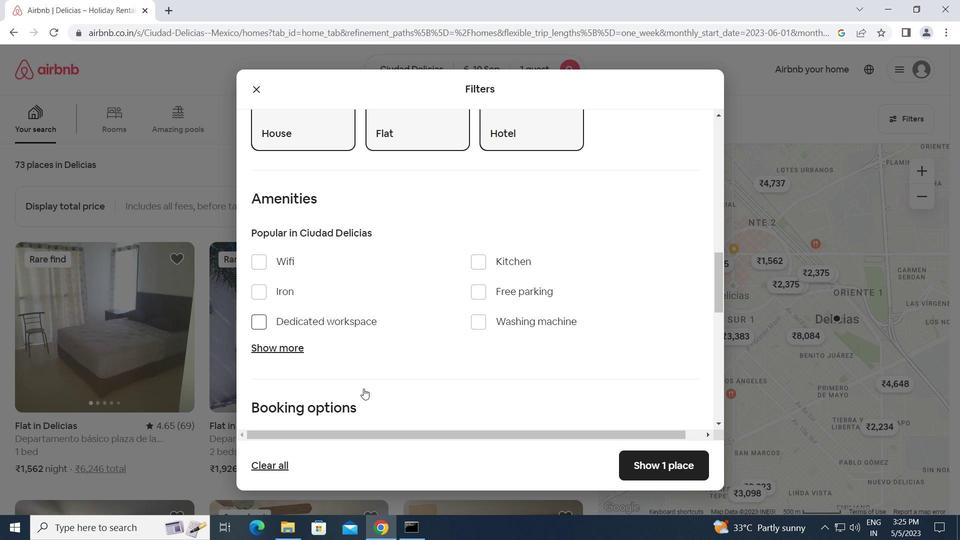 
Action: Mouse moved to (658, 368)
Screenshot: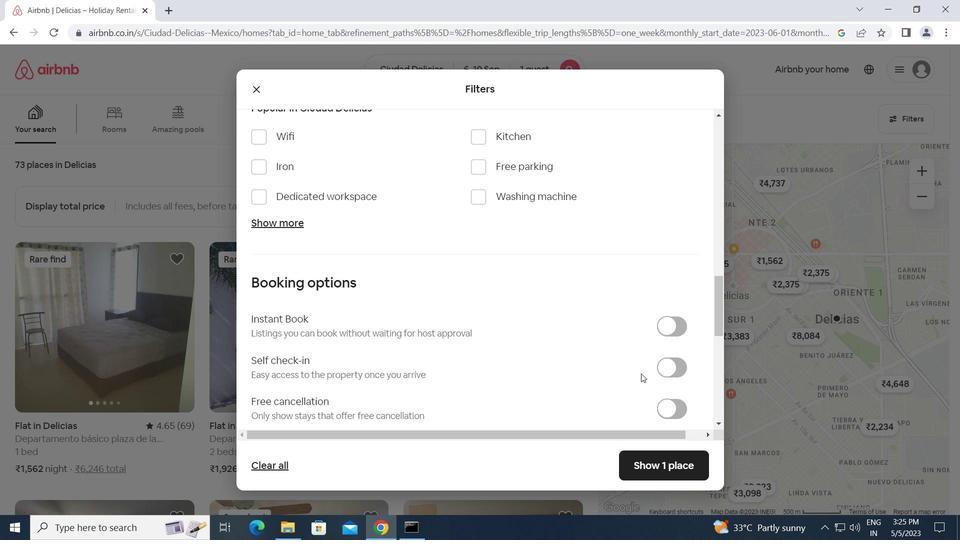 
Action: Mouse pressed left at (658, 368)
Screenshot: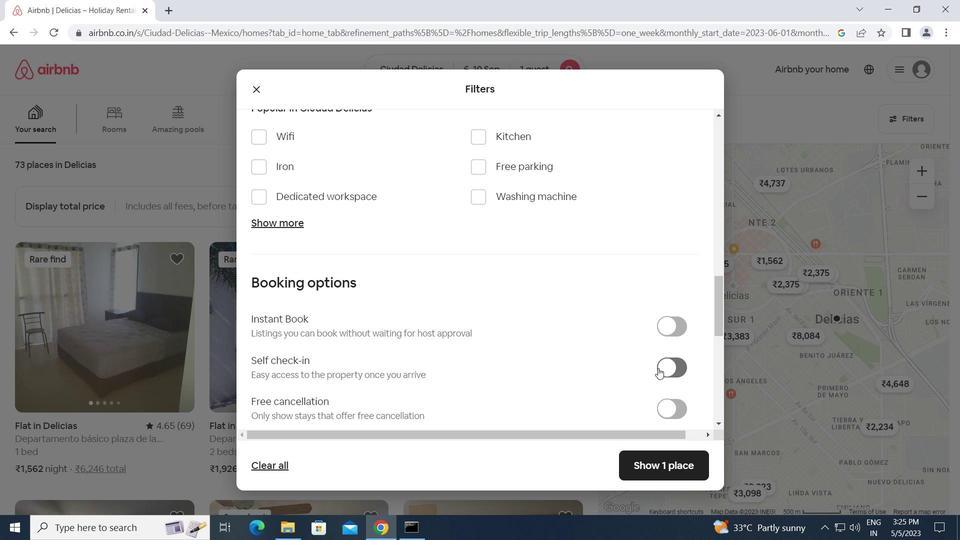 
Action: Mouse moved to (541, 393)
Screenshot: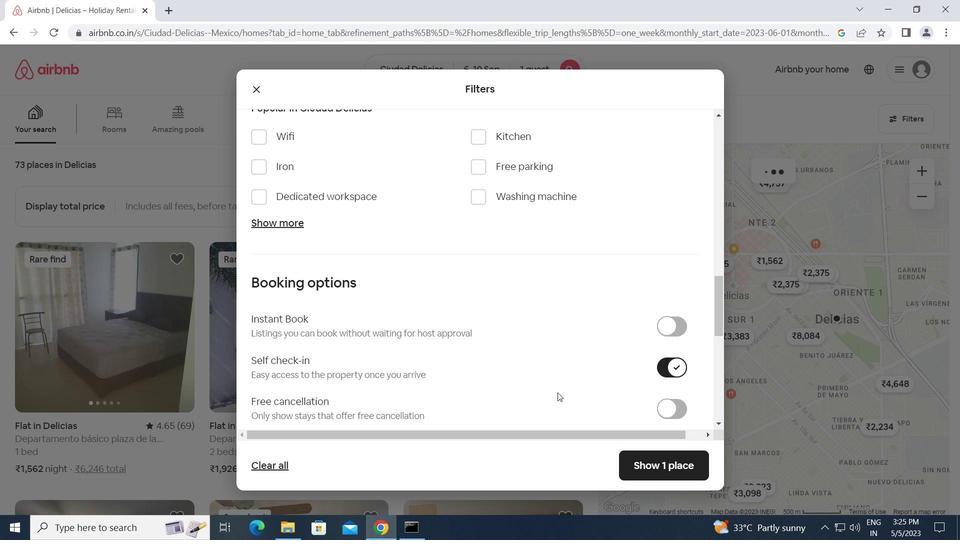 
Action: Mouse scrolled (541, 393) with delta (0, 0)
Screenshot: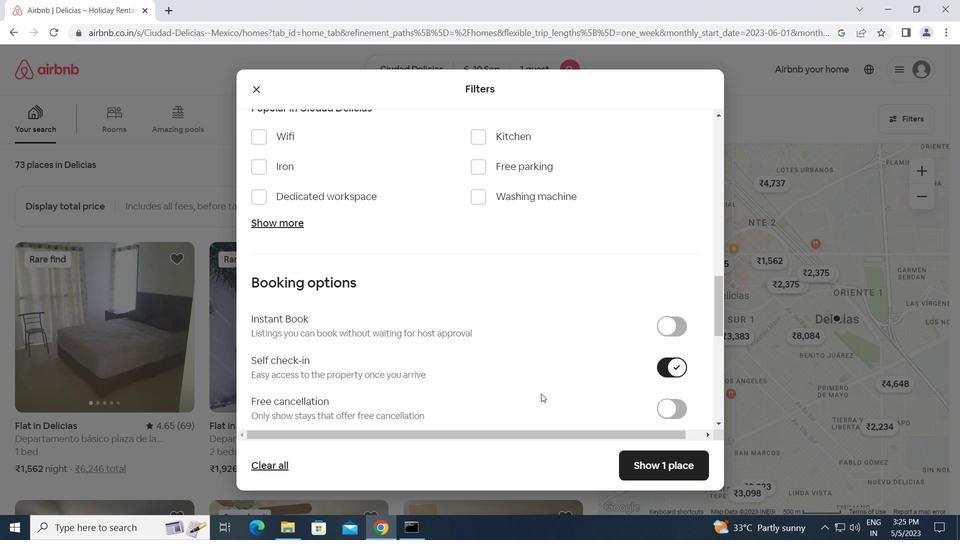 
Action: Mouse scrolled (541, 393) with delta (0, 0)
Screenshot: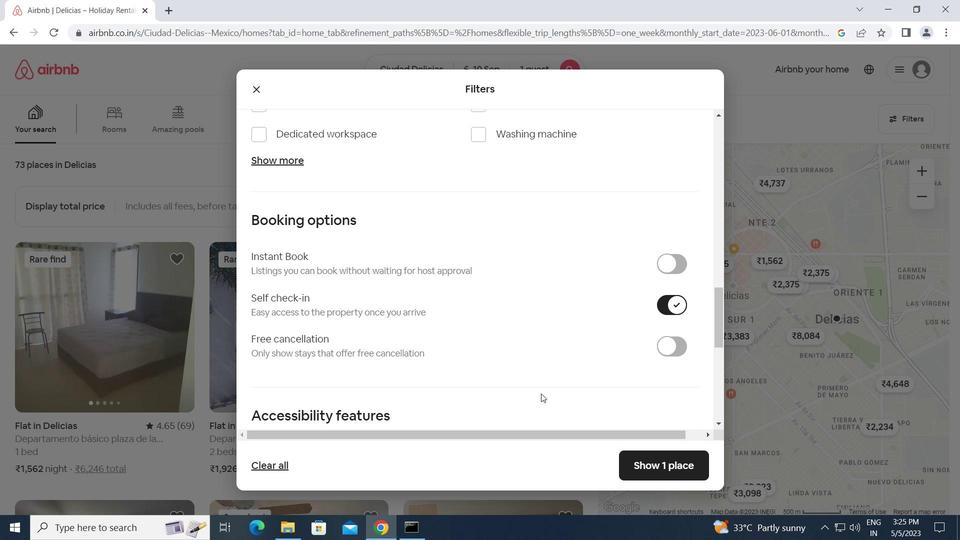 
Action: Mouse scrolled (541, 393) with delta (0, 0)
Screenshot: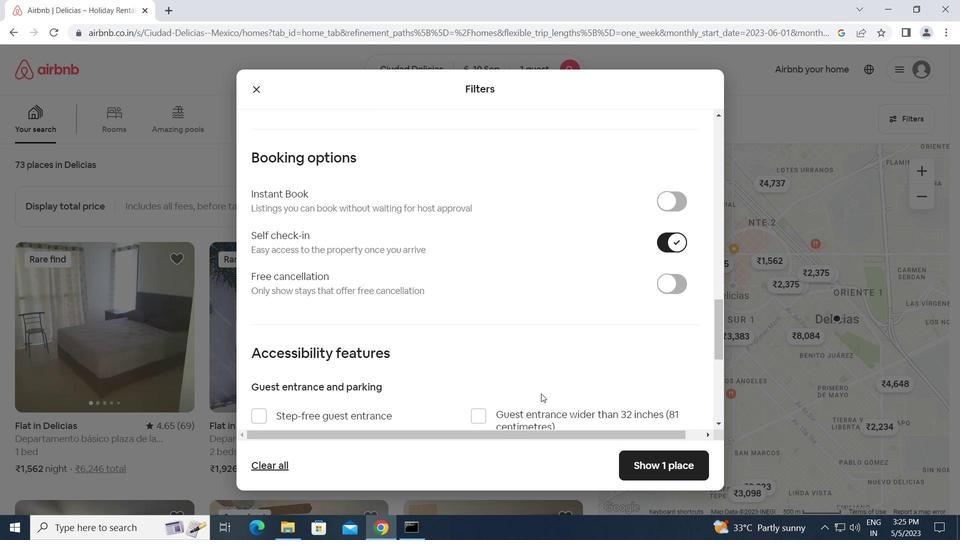 
Action: Mouse scrolled (541, 393) with delta (0, 0)
Screenshot: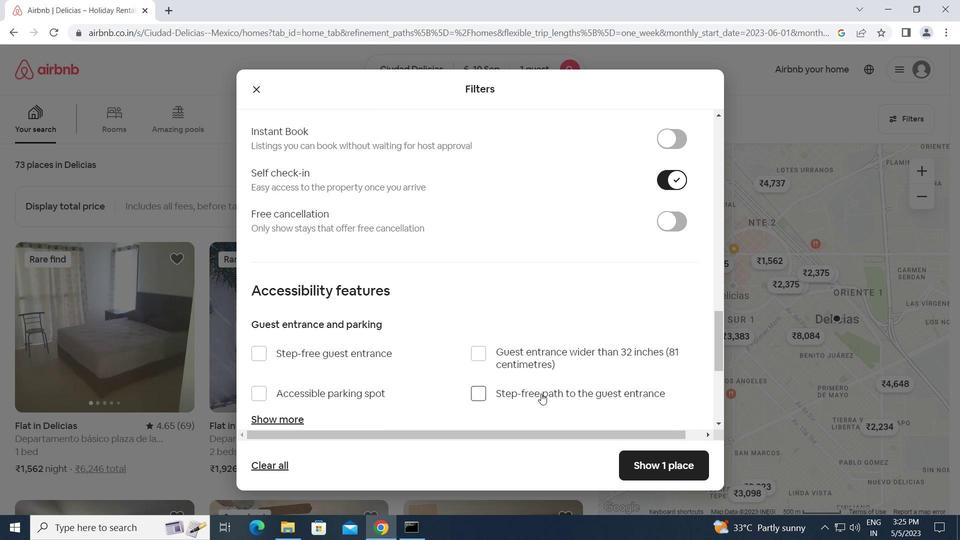 
Action: Mouse scrolled (541, 393) with delta (0, 0)
Screenshot: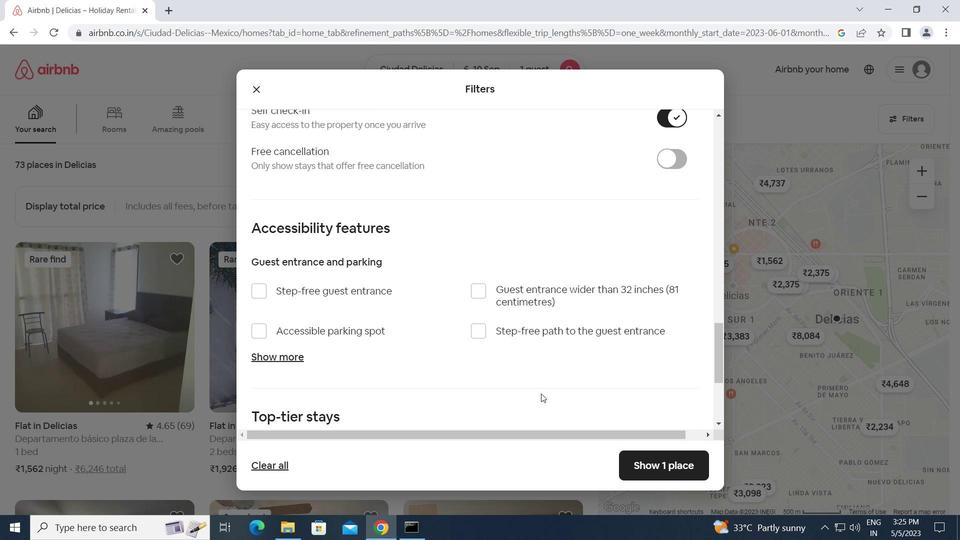 
Action: Mouse scrolled (541, 393) with delta (0, 0)
Screenshot: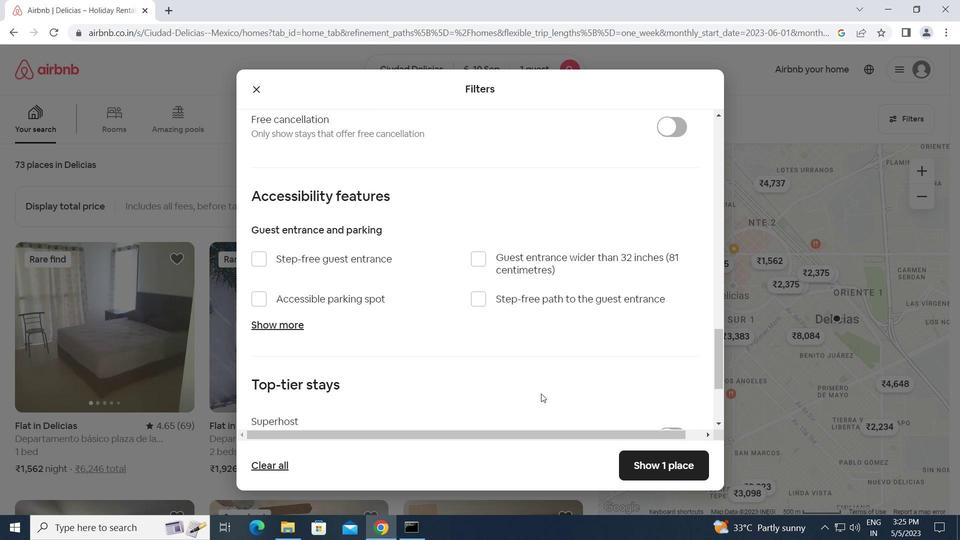 
Action: Mouse scrolled (541, 393) with delta (0, 0)
Screenshot: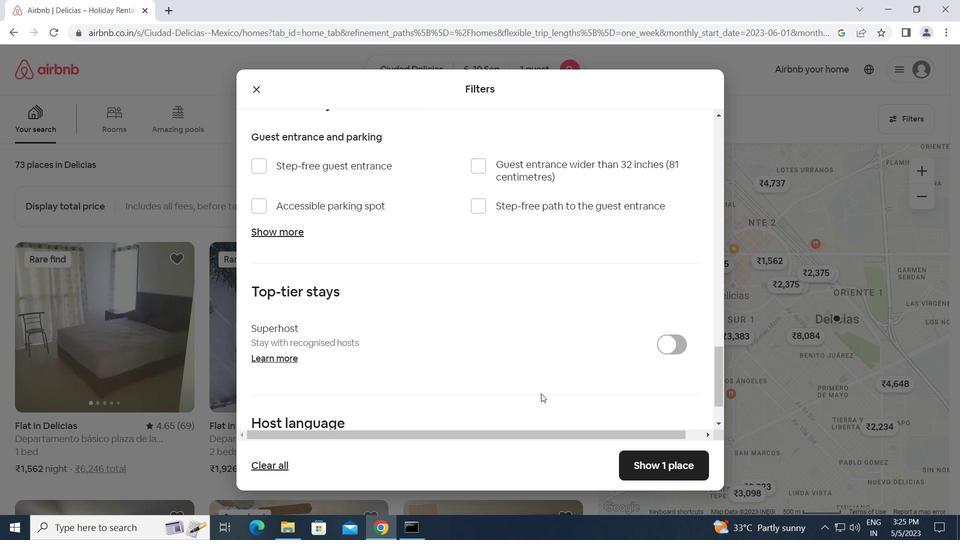 
Action: Mouse scrolled (541, 393) with delta (0, 0)
Screenshot: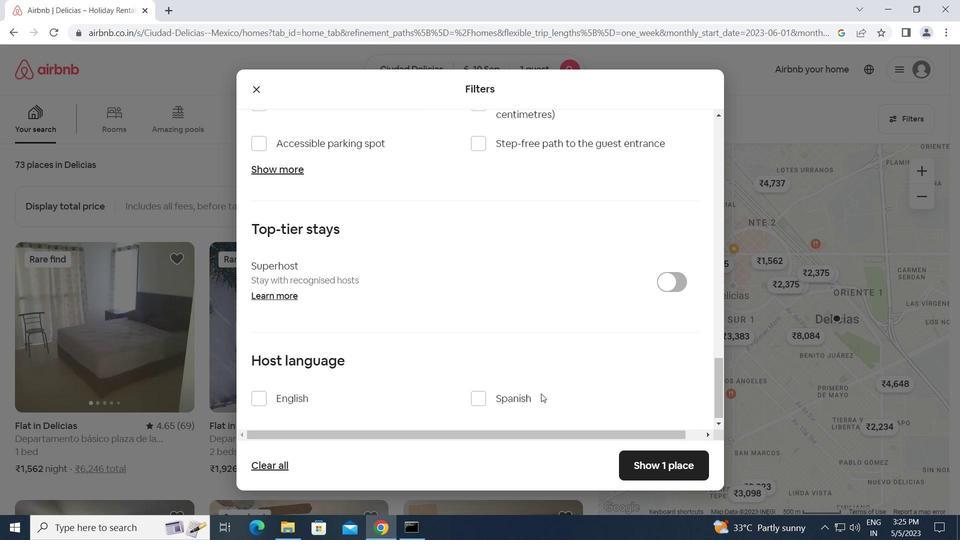 
Action: Mouse scrolled (541, 393) with delta (0, 0)
Screenshot: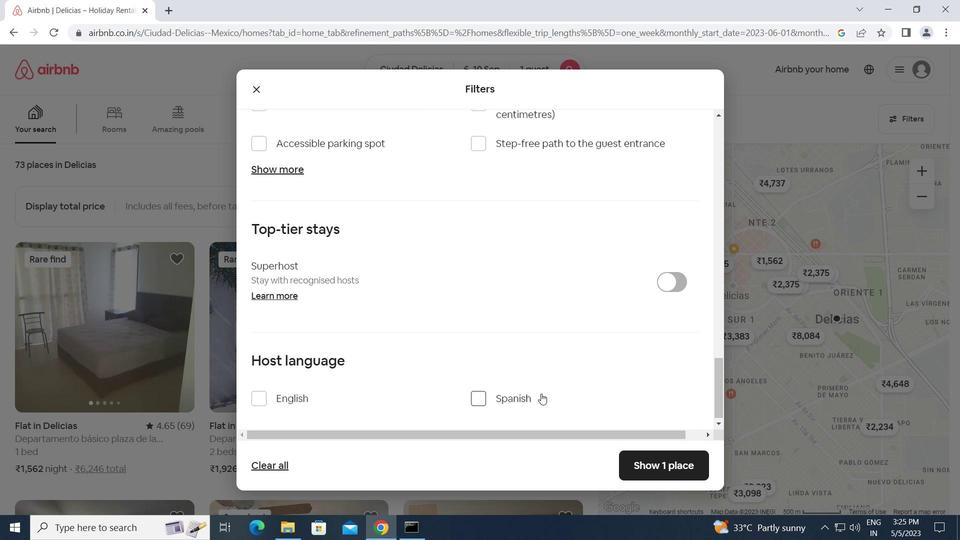 
Action: Mouse scrolled (541, 393) with delta (0, 0)
Screenshot: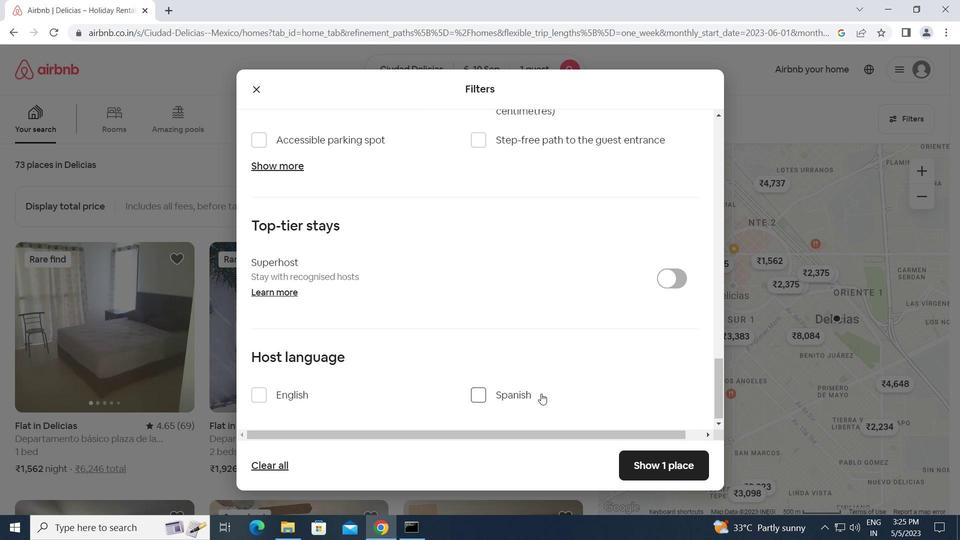 
Action: Mouse moved to (254, 396)
Screenshot: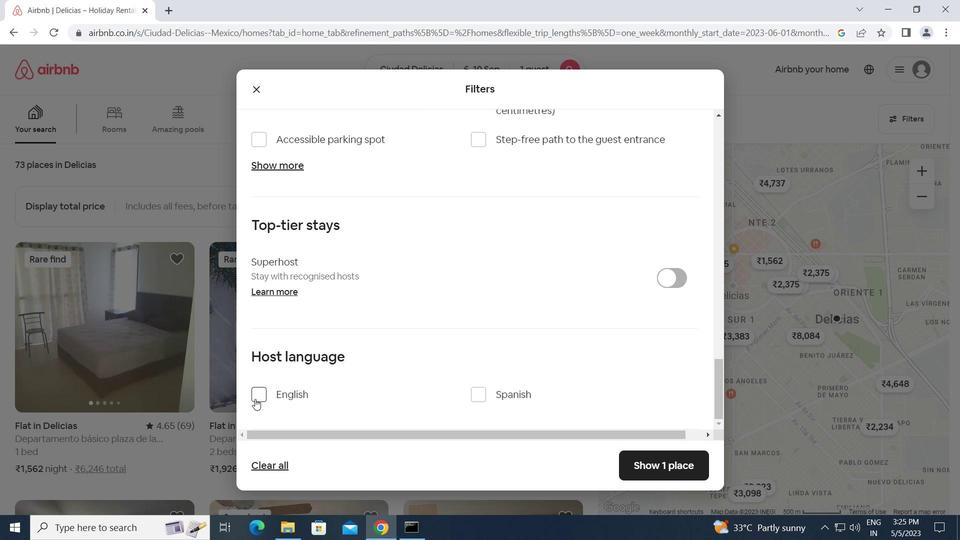
Action: Mouse pressed left at (254, 396)
Screenshot: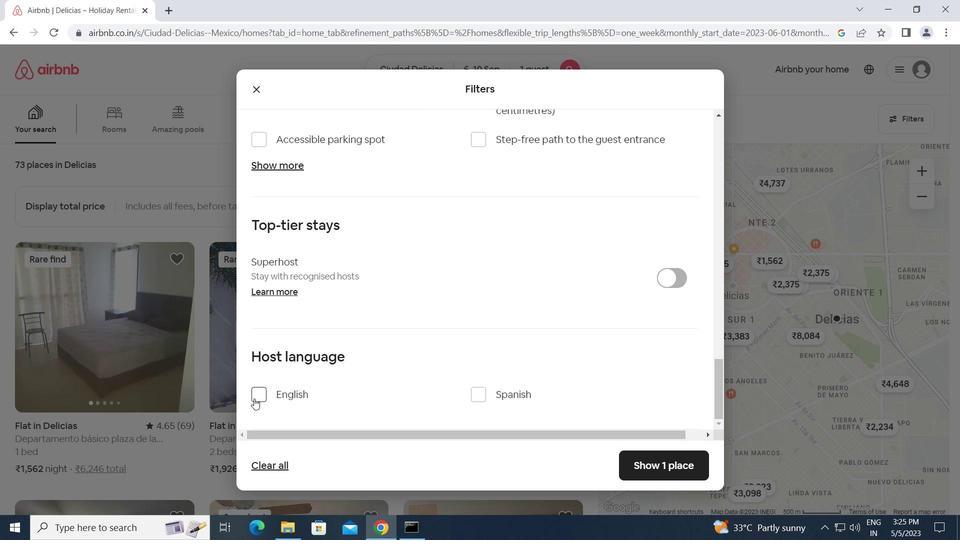 
Action: Mouse moved to (658, 460)
Screenshot: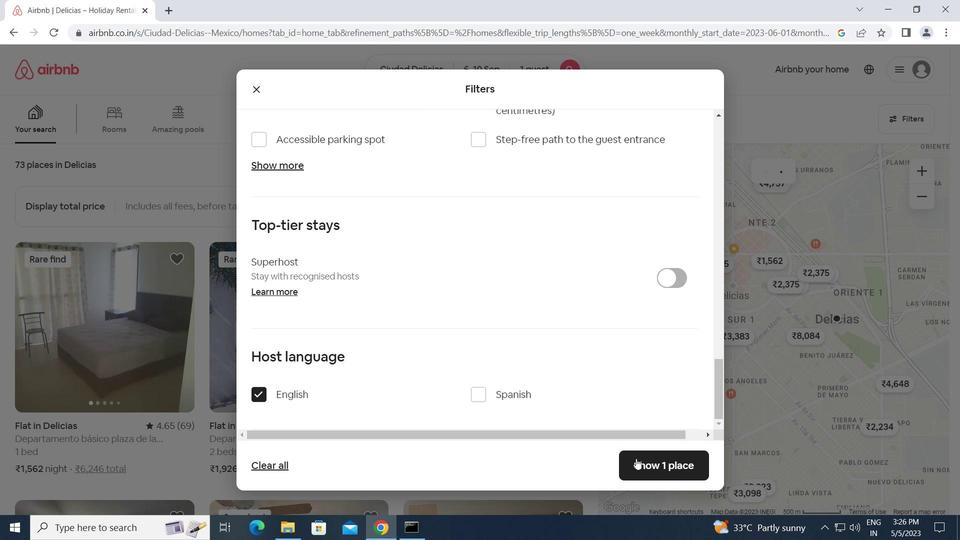 
Action: Mouse pressed left at (658, 460)
Screenshot: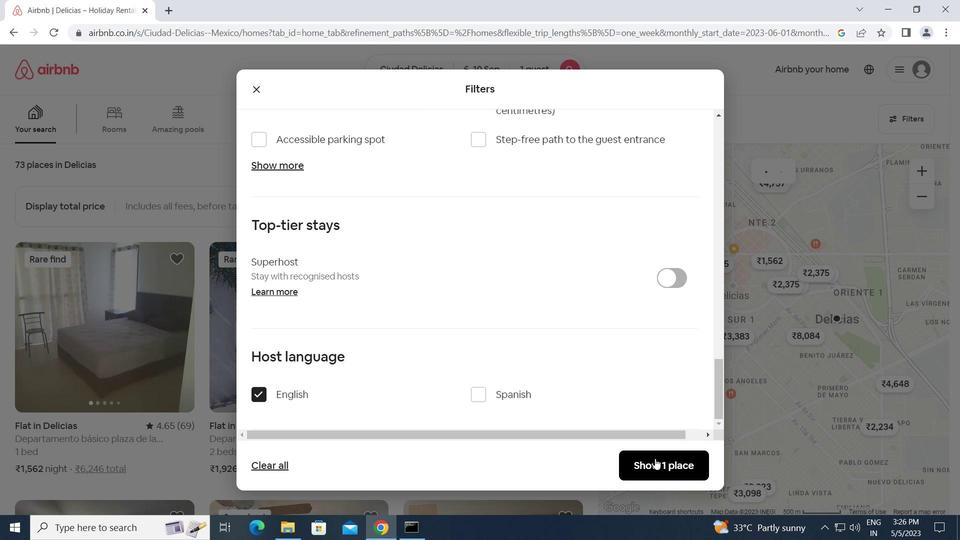 
Action: Mouse moved to (657, 460)
Screenshot: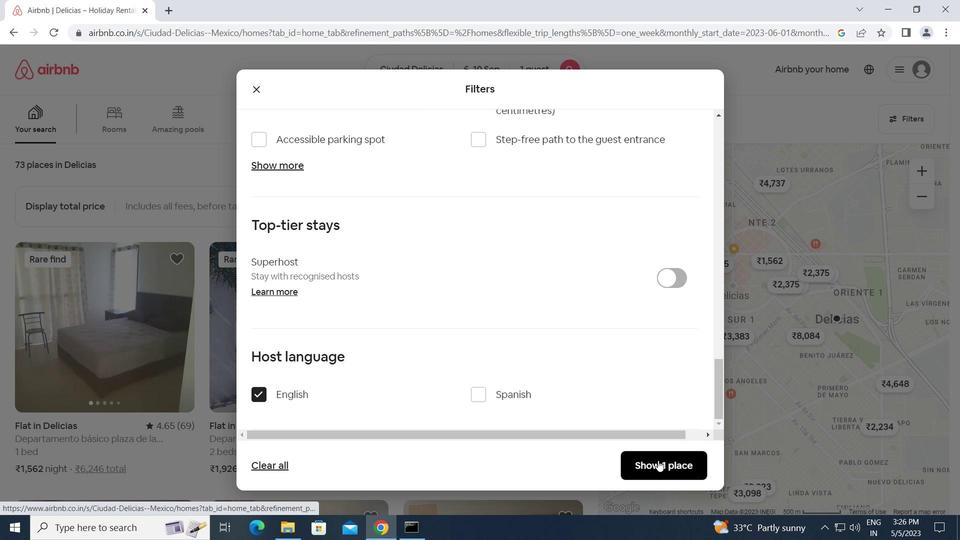 
